 Task: Look for space in Zgorzelec, Poland from 2nd August, 2023 to 12th August, 2023 for 2 adults in price range Rs.5000 to Rs.10000. Place can be private room with 1  bedroom having 1 bed and 1 bathroom. Property type can be house, flat, guest house, hotel. Booking option can be shelf check-in. Required host language is English.
Action: Mouse moved to (389, 120)
Screenshot: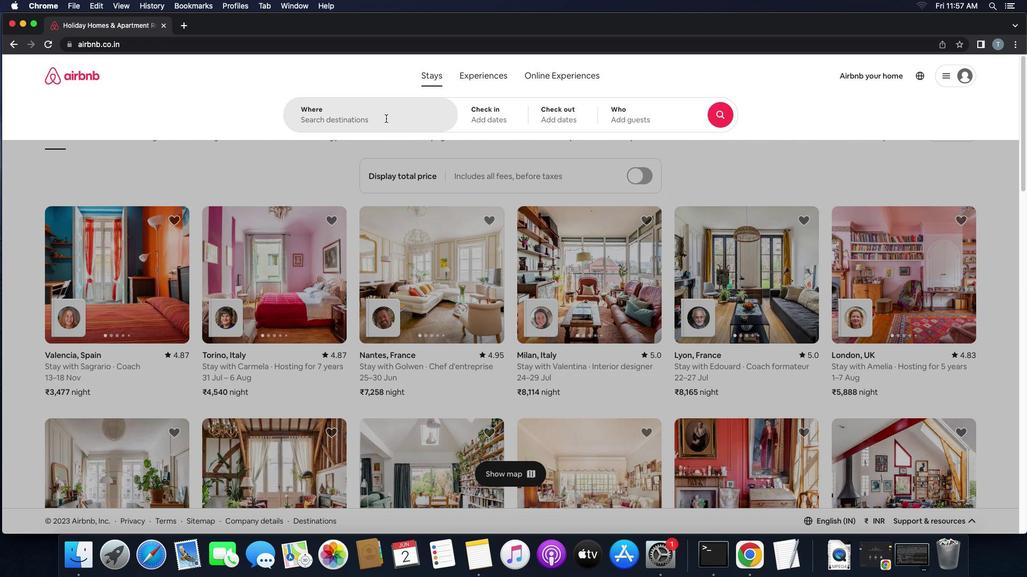 
Action: Mouse pressed left at (389, 120)
Screenshot: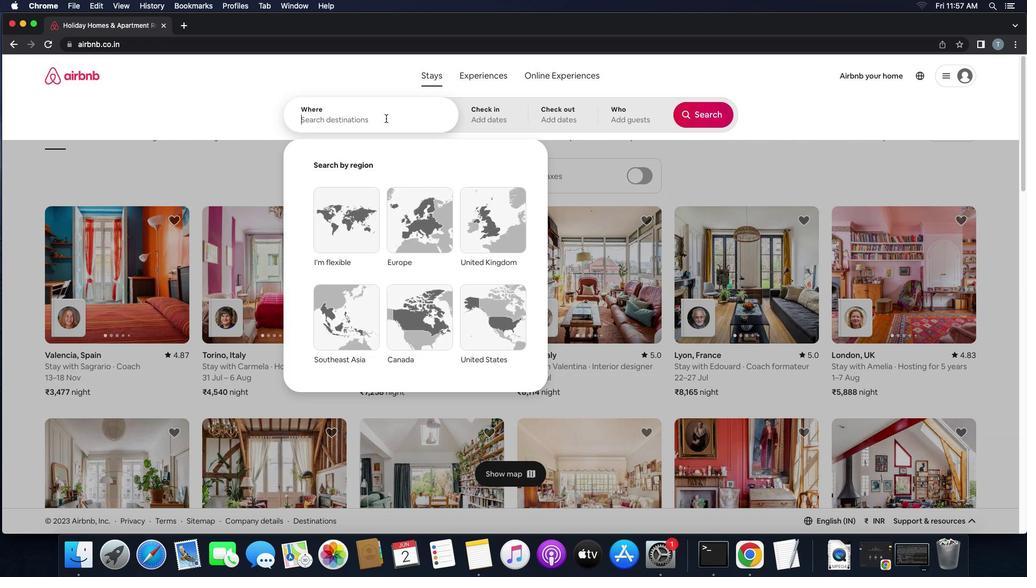 
Action: Key pressed Key.shift'Z''g''o''r''z''e''l''e''c'',''p''o''l''a''n''d'Key.enter
Screenshot: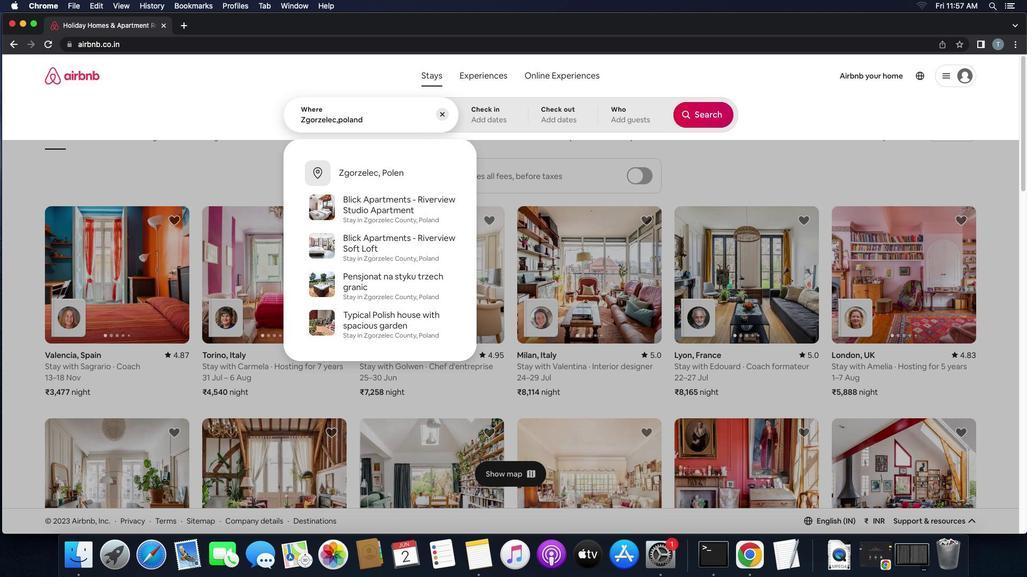 
Action: Mouse moved to (701, 203)
Screenshot: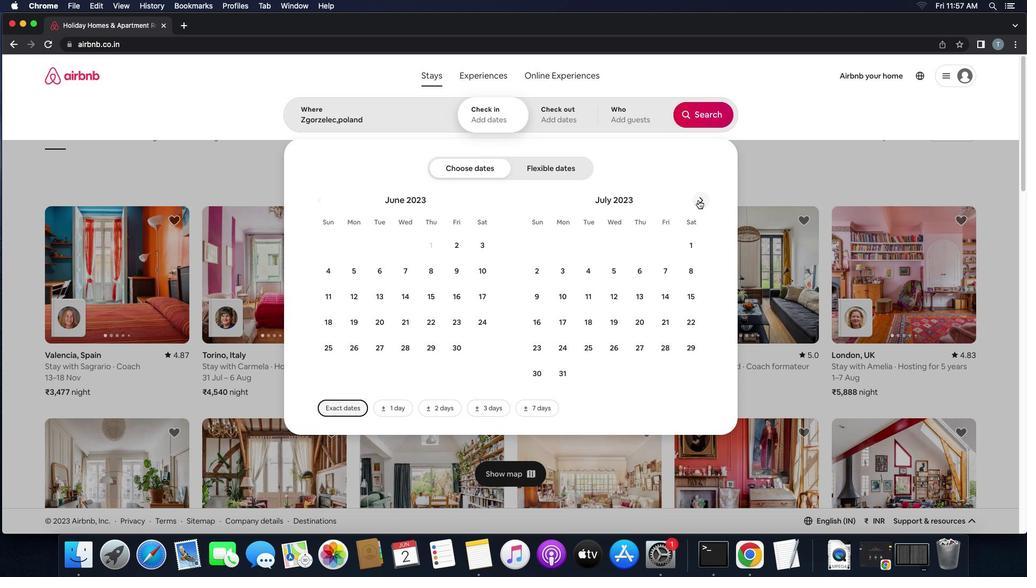 
Action: Mouse pressed left at (701, 203)
Screenshot: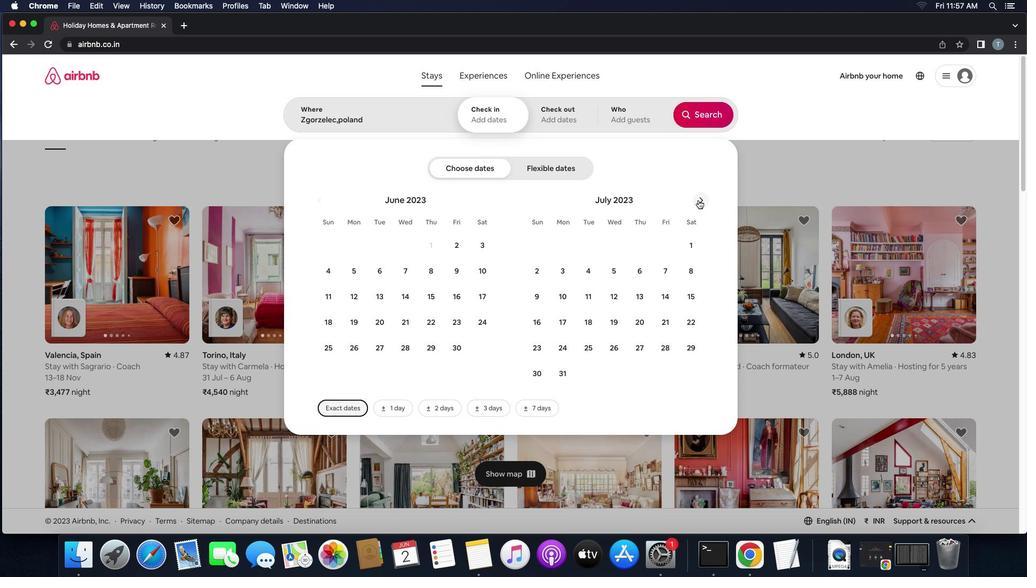 
Action: Mouse moved to (621, 249)
Screenshot: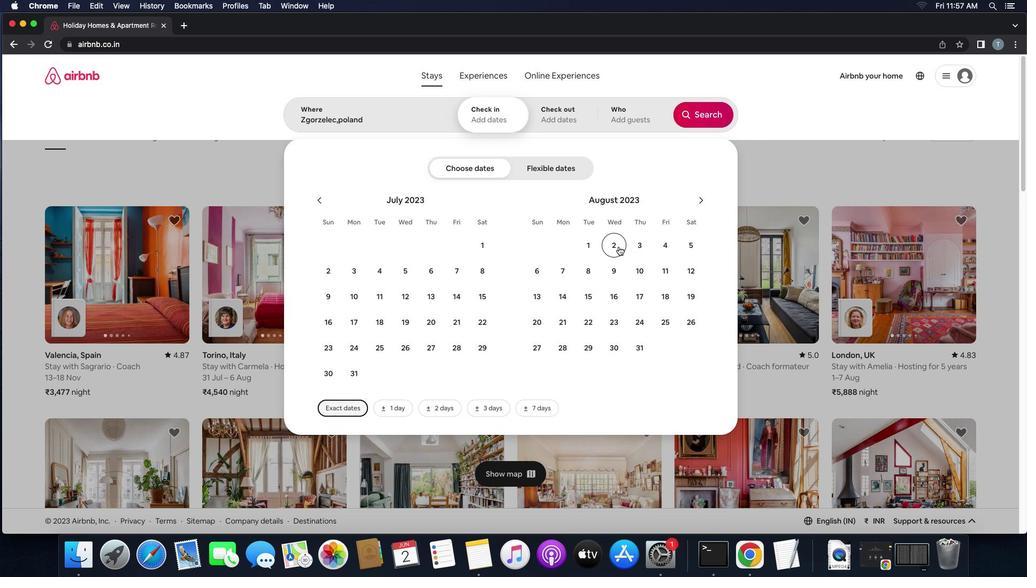 
Action: Mouse pressed left at (621, 249)
Screenshot: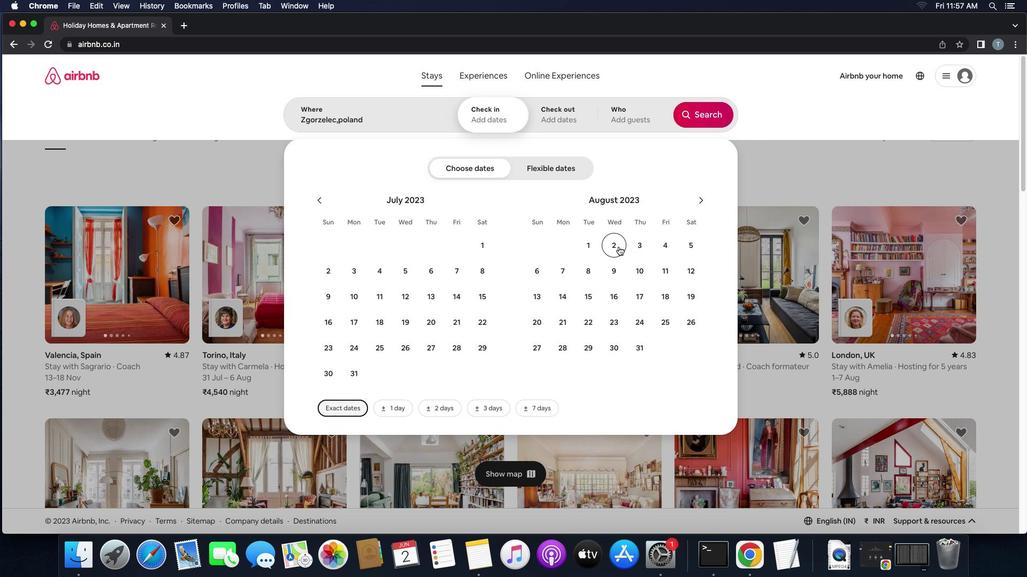 
Action: Mouse moved to (696, 280)
Screenshot: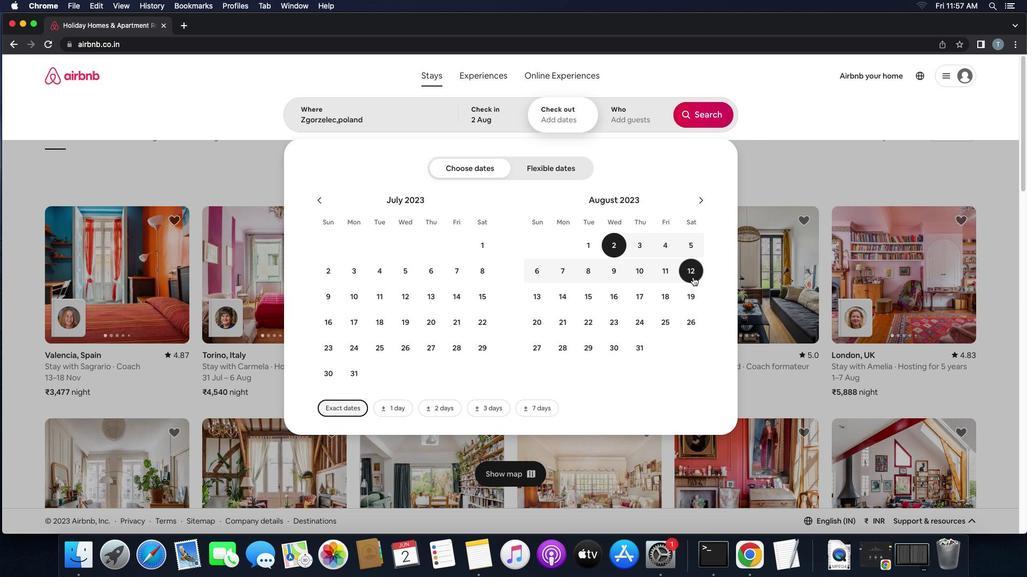 
Action: Mouse pressed left at (696, 280)
Screenshot: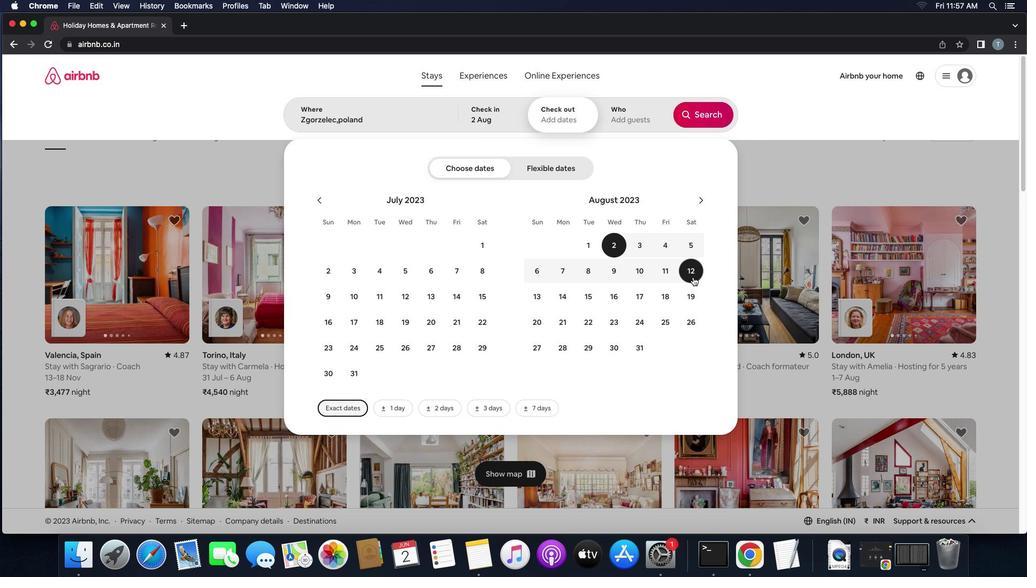 
Action: Mouse moved to (627, 131)
Screenshot: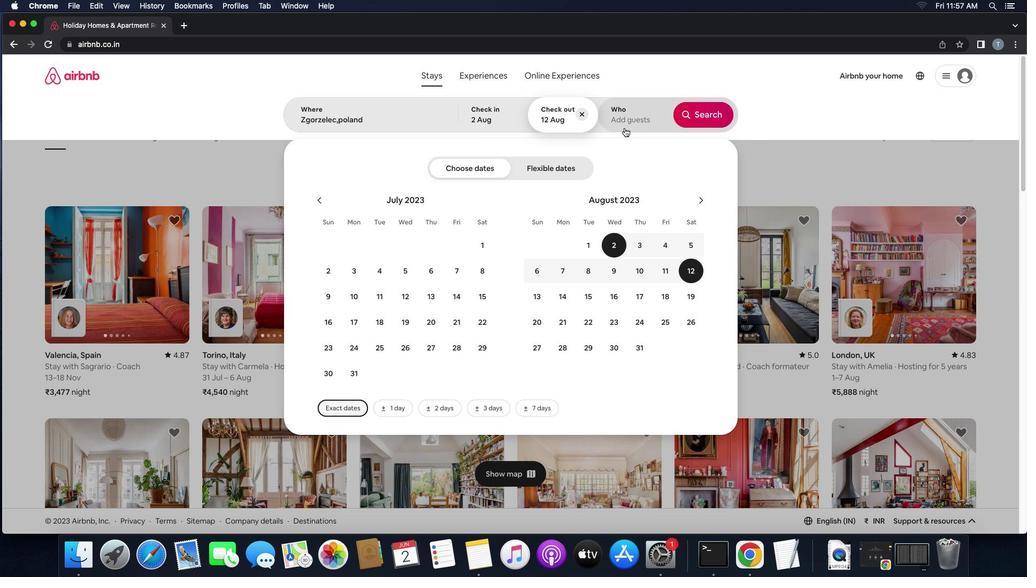 
Action: Mouse pressed left at (627, 131)
Screenshot: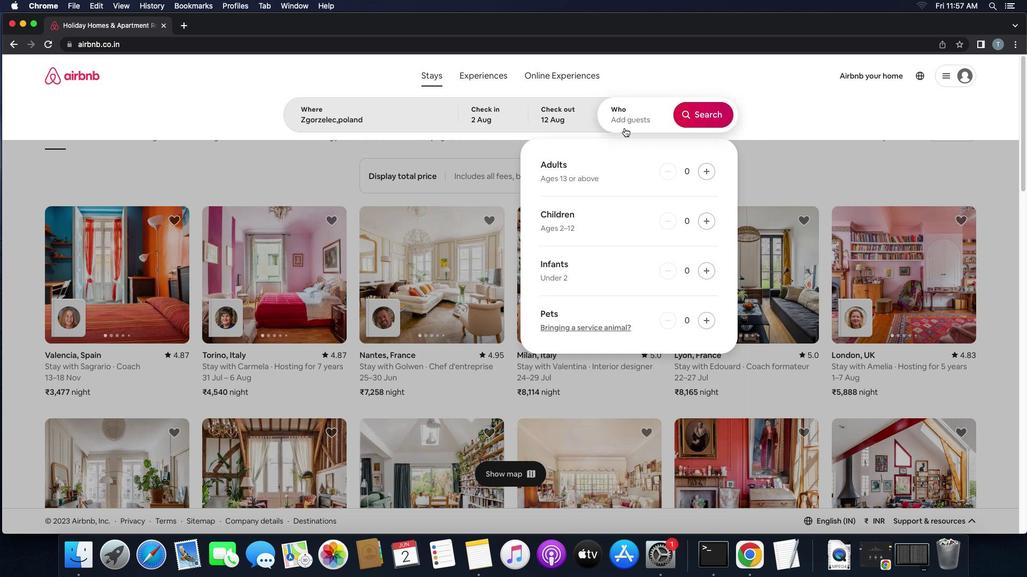
Action: Mouse moved to (708, 170)
Screenshot: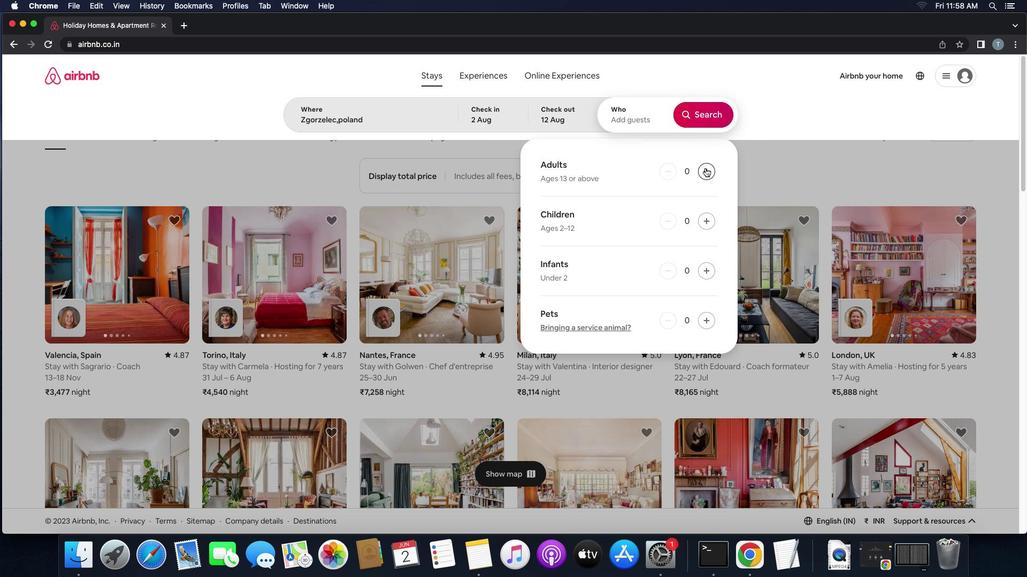 
Action: Mouse pressed left at (708, 170)
Screenshot: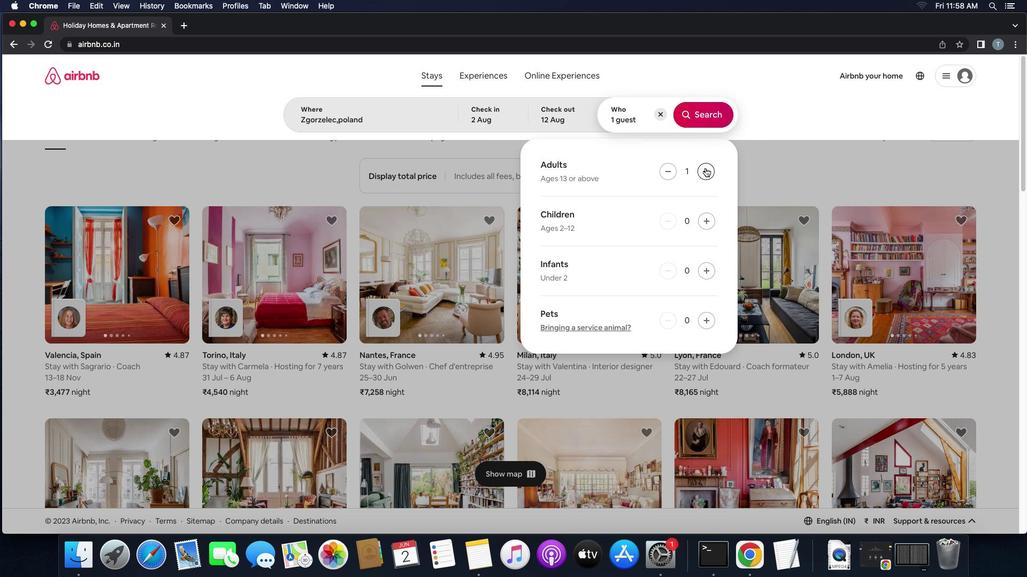 
Action: Mouse pressed left at (708, 170)
Screenshot: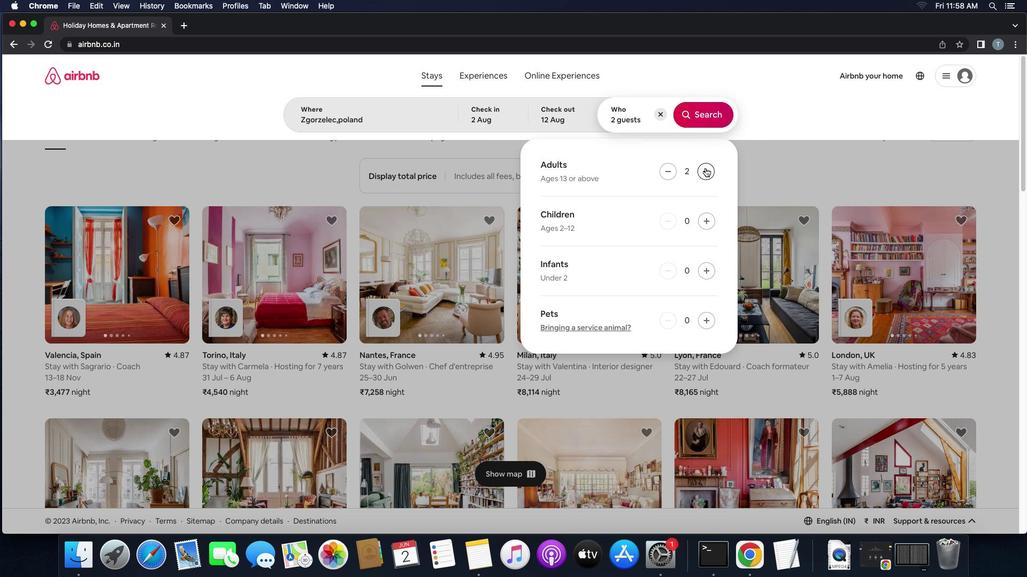 
Action: Mouse moved to (712, 118)
Screenshot: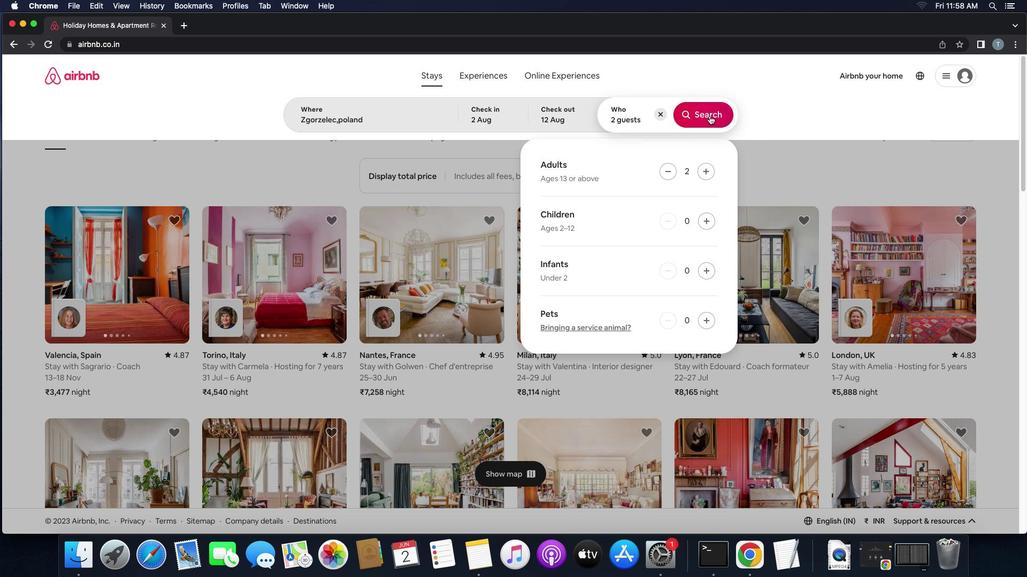 
Action: Mouse pressed left at (712, 118)
Screenshot: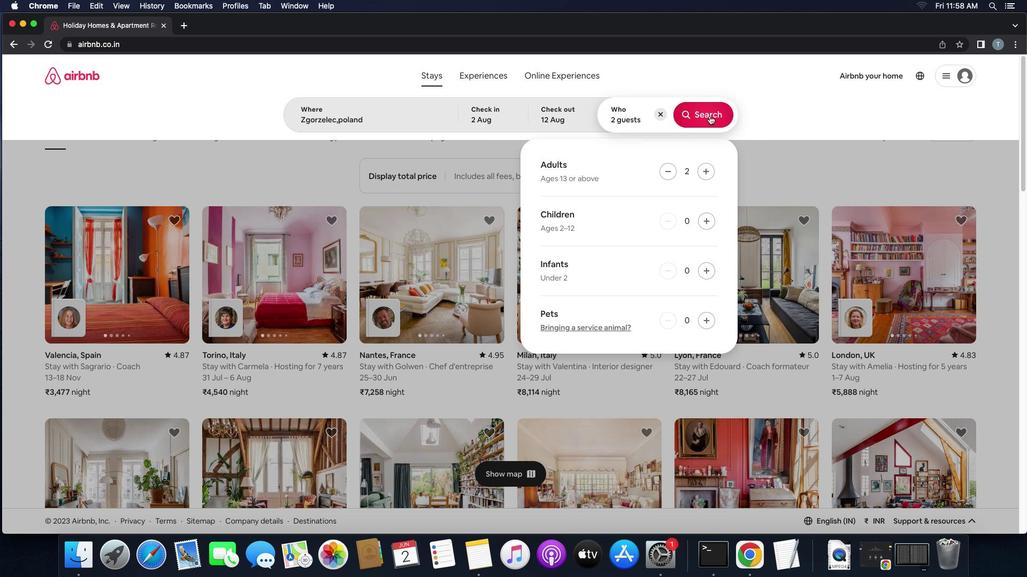 
Action: Mouse moved to (986, 123)
Screenshot: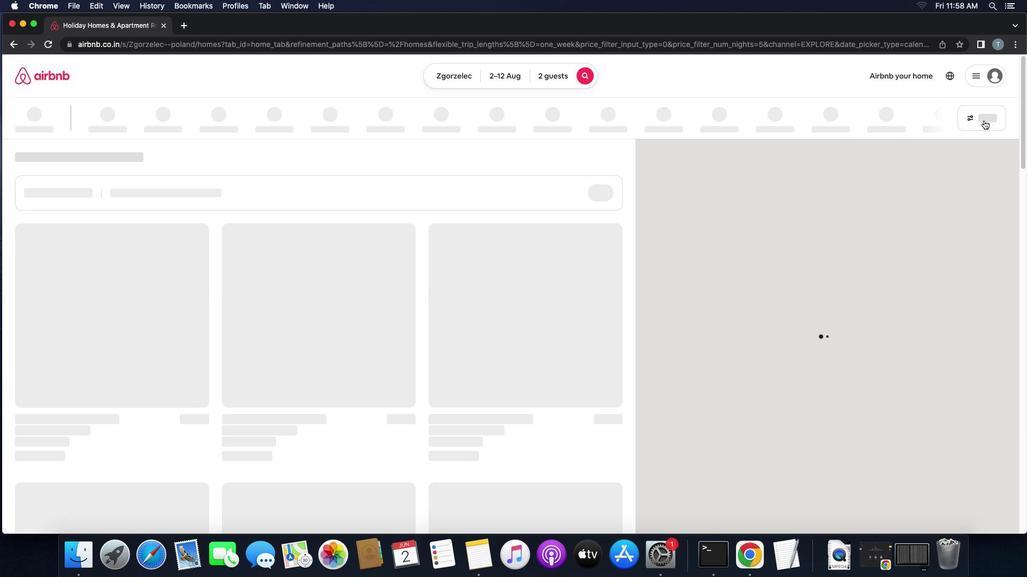 
Action: Mouse pressed left at (986, 123)
Screenshot: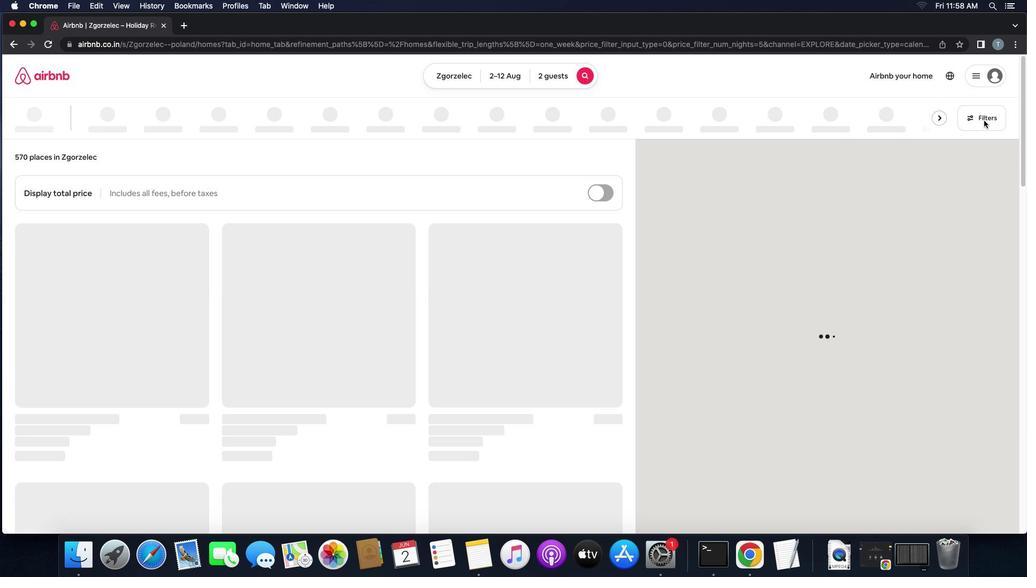 
Action: Mouse moved to (397, 385)
Screenshot: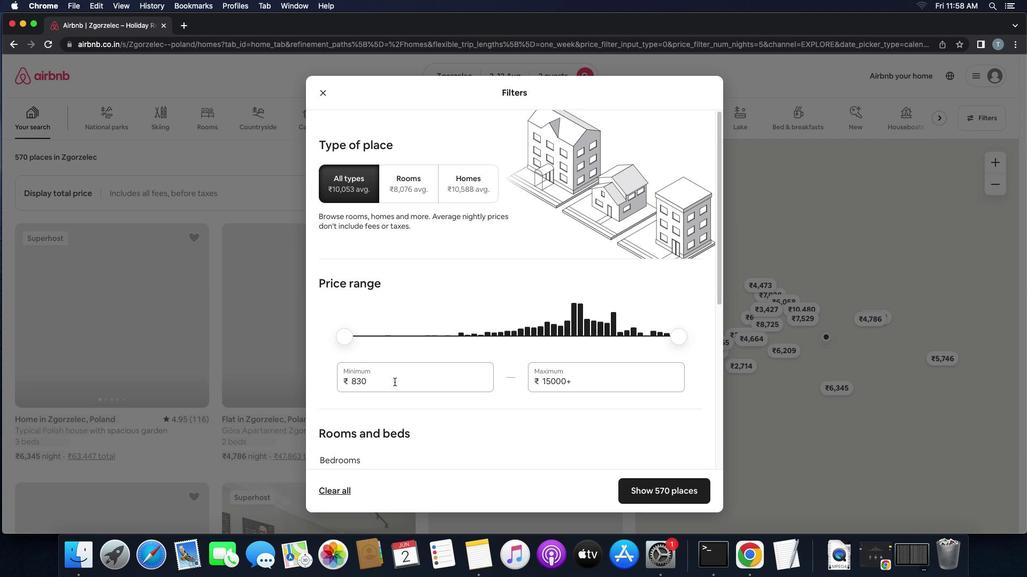 
Action: Mouse pressed left at (397, 385)
Screenshot: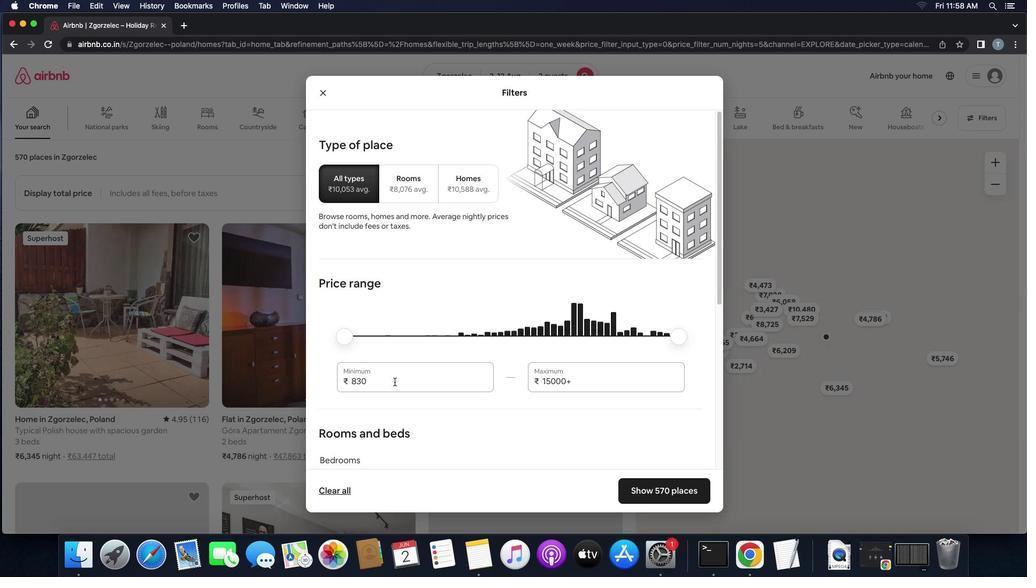 
Action: Key pressed Key.backspaceKey.backspaceKey.backspace'5''0''0''0'
Screenshot: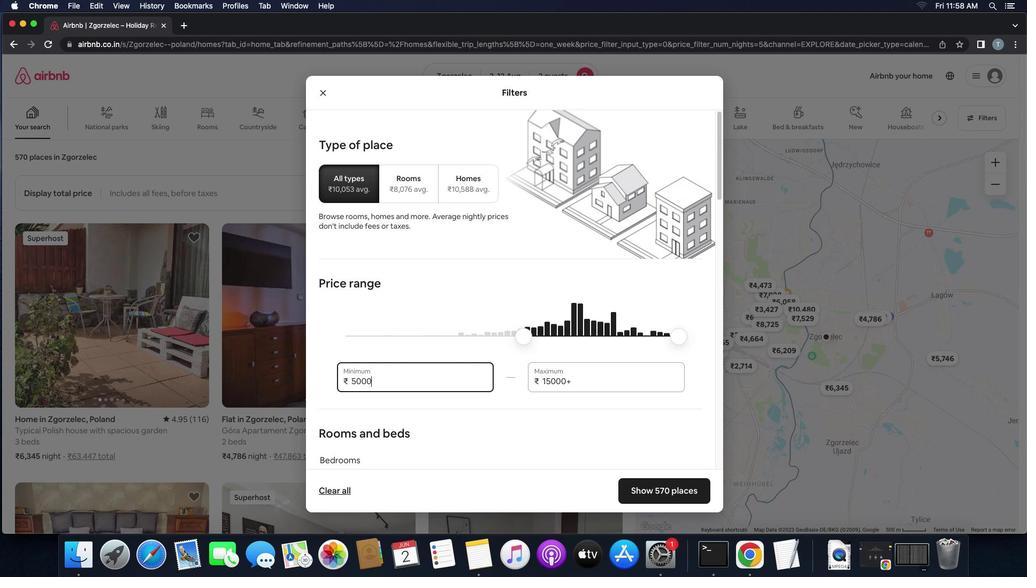
Action: Mouse moved to (593, 381)
Screenshot: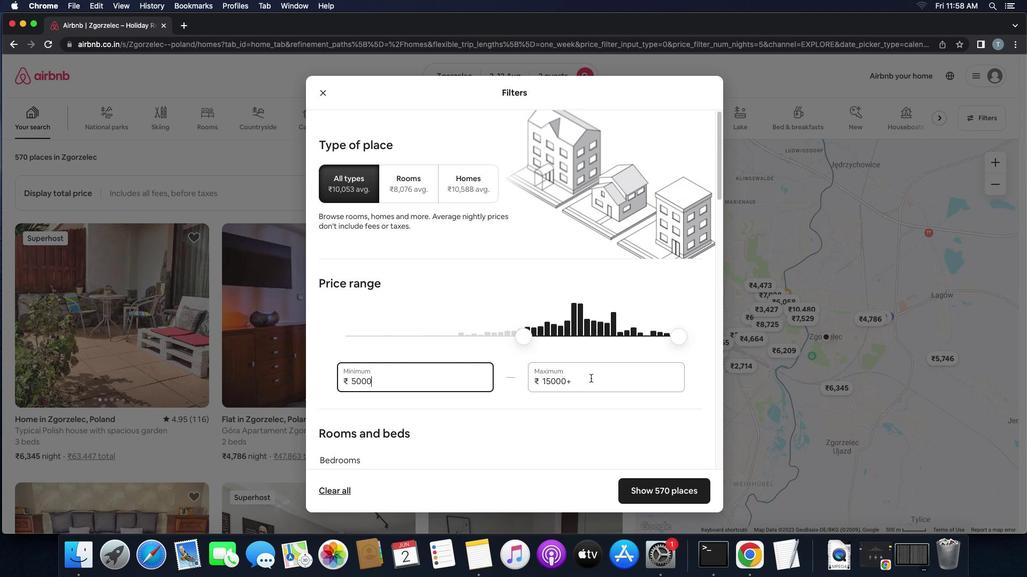 
Action: Mouse pressed left at (593, 381)
Screenshot: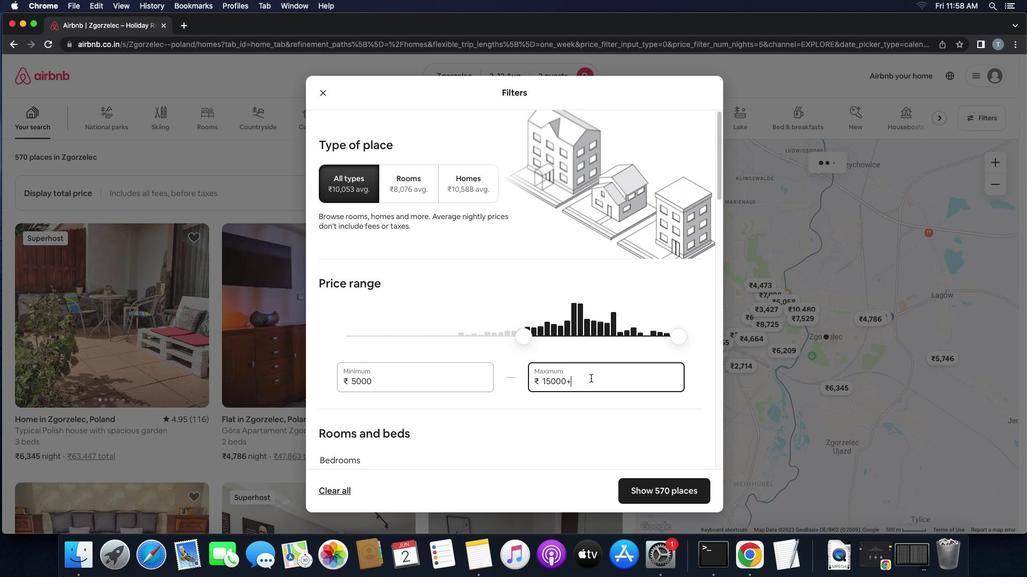 
Action: Key pressed Key.backspaceKey.backspaceKey.backspaceKey.backspaceKey.backspaceKey.backspace'1''0''0''0''0'
Screenshot: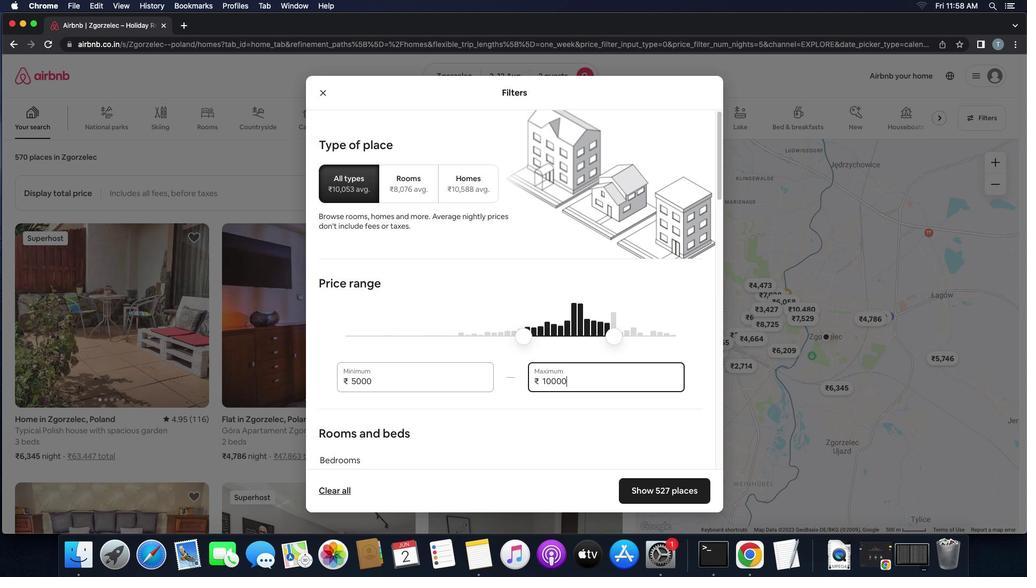 
Action: Mouse moved to (592, 384)
Screenshot: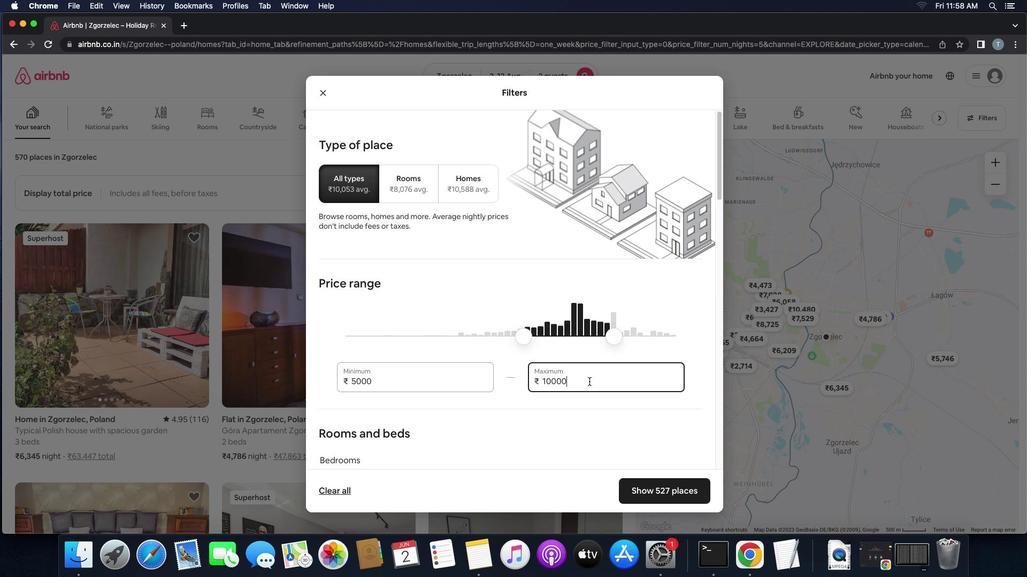 
Action: Mouse scrolled (592, 384) with delta (2, 2)
Screenshot: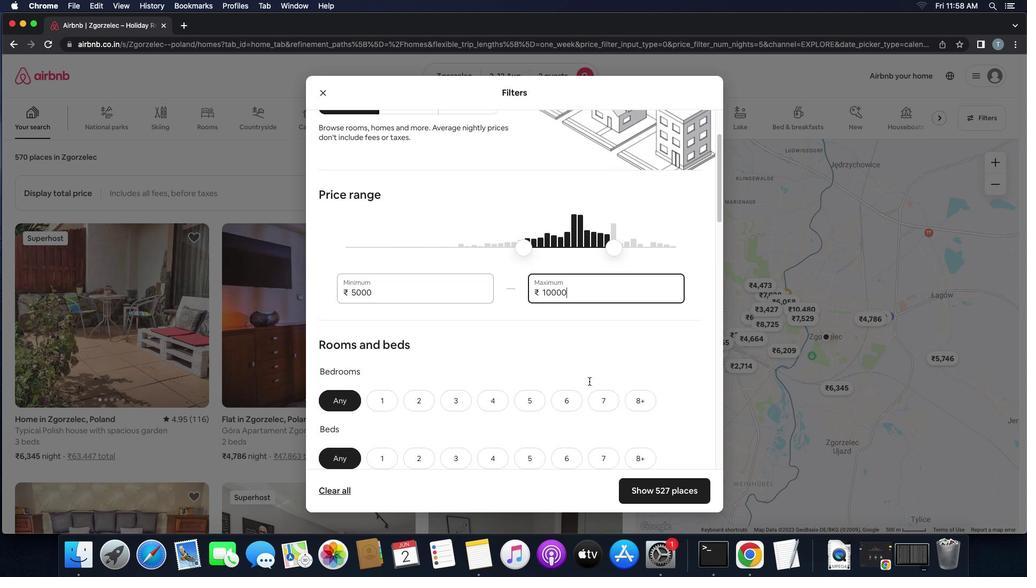 
Action: Mouse scrolled (592, 384) with delta (2, 2)
Screenshot: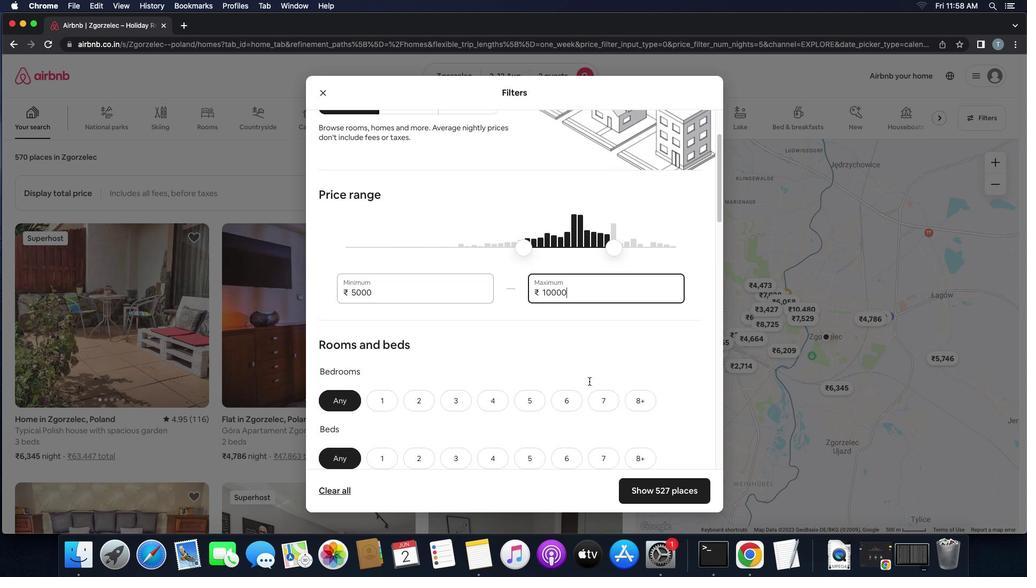 
Action: Mouse scrolled (592, 384) with delta (2, 1)
Screenshot: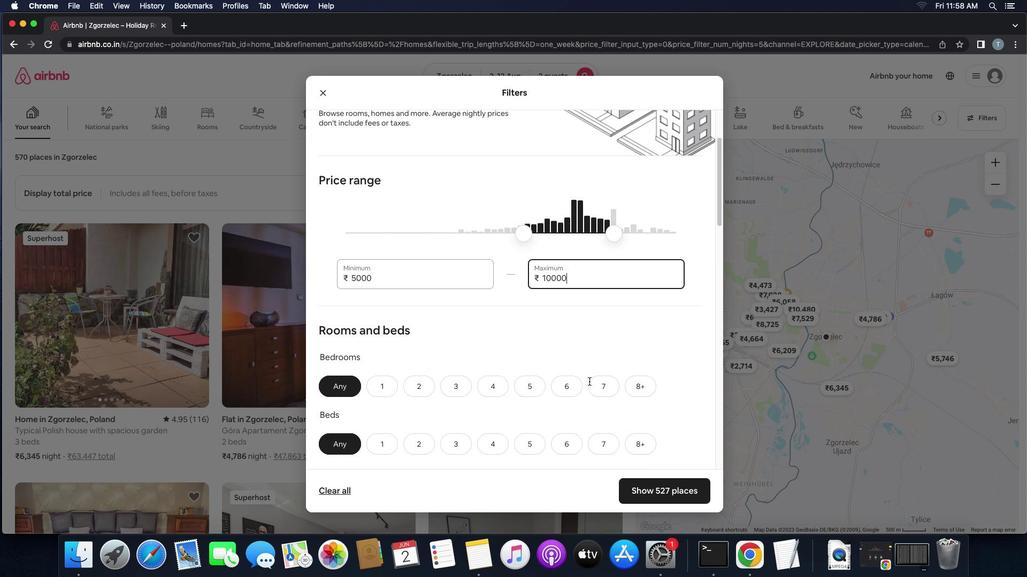 
Action: Mouse scrolled (592, 384) with delta (2, 2)
Screenshot: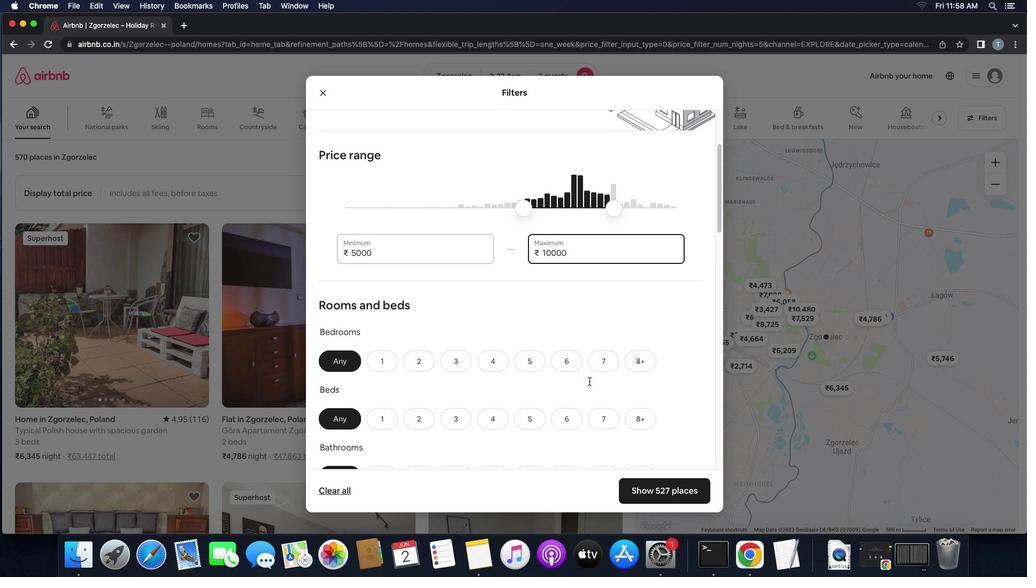 
Action: Mouse scrolled (592, 384) with delta (2, 2)
Screenshot: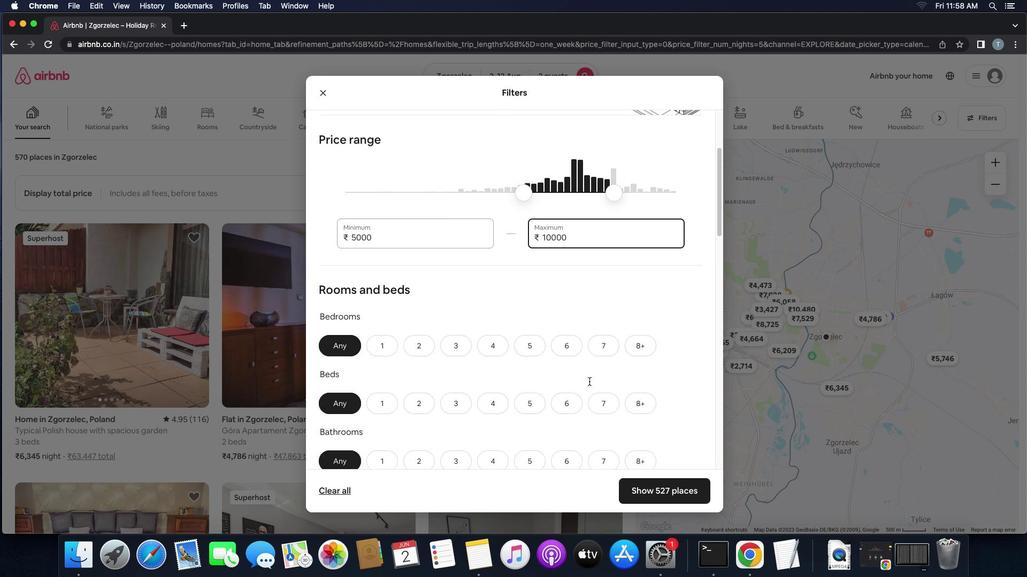 
Action: Mouse scrolled (592, 384) with delta (2, 1)
Screenshot: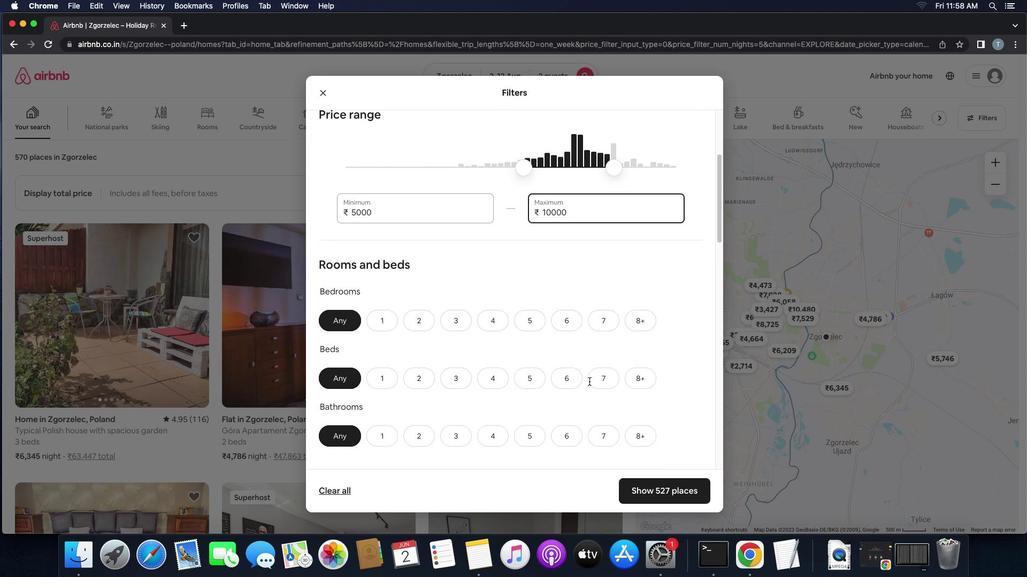 
Action: Mouse moved to (591, 382)
Screenshot: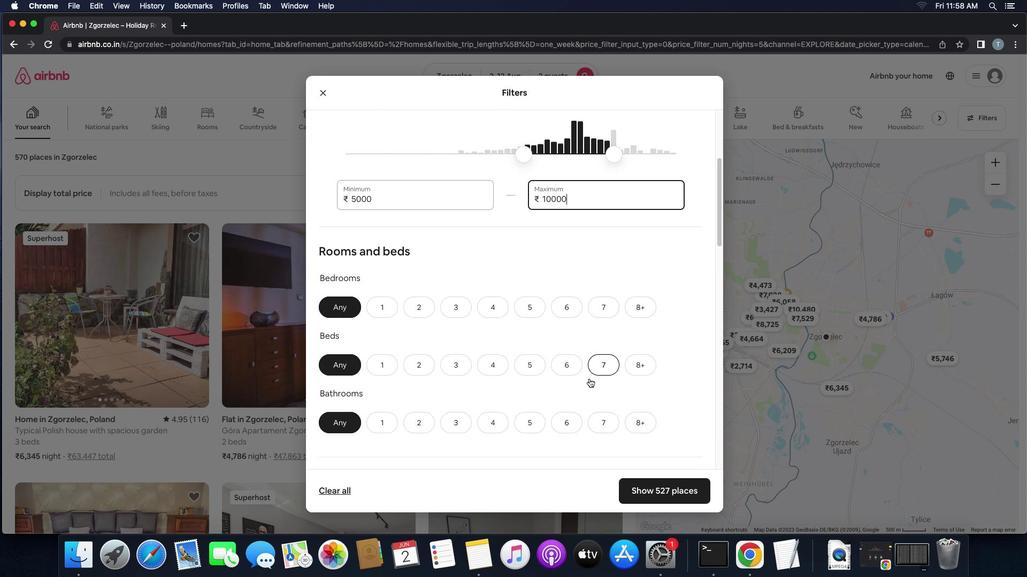 
Action: Mouse scrolled (591, 382) with delta (2, 2)
Screenshot: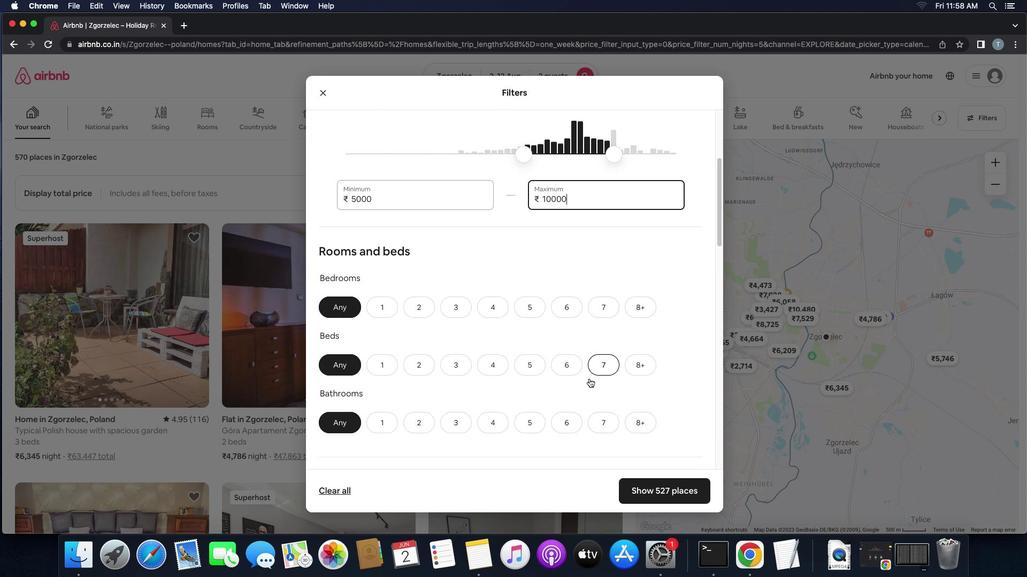 
Action: Mouse moved to (591, 382)
Screenshot: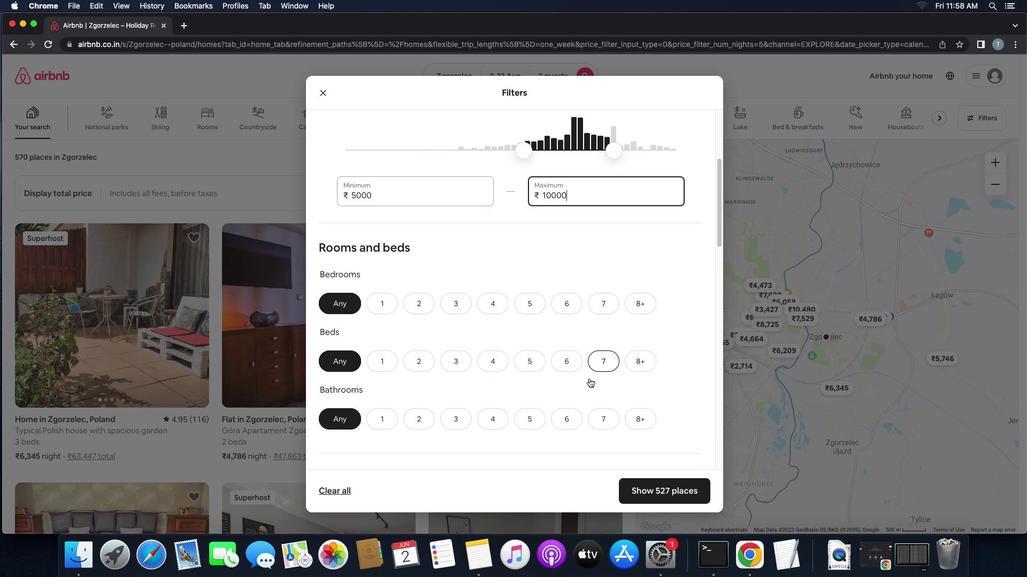 
Action: Mouse scrolled (591, 382) with delta (2, 2)
Screenshot: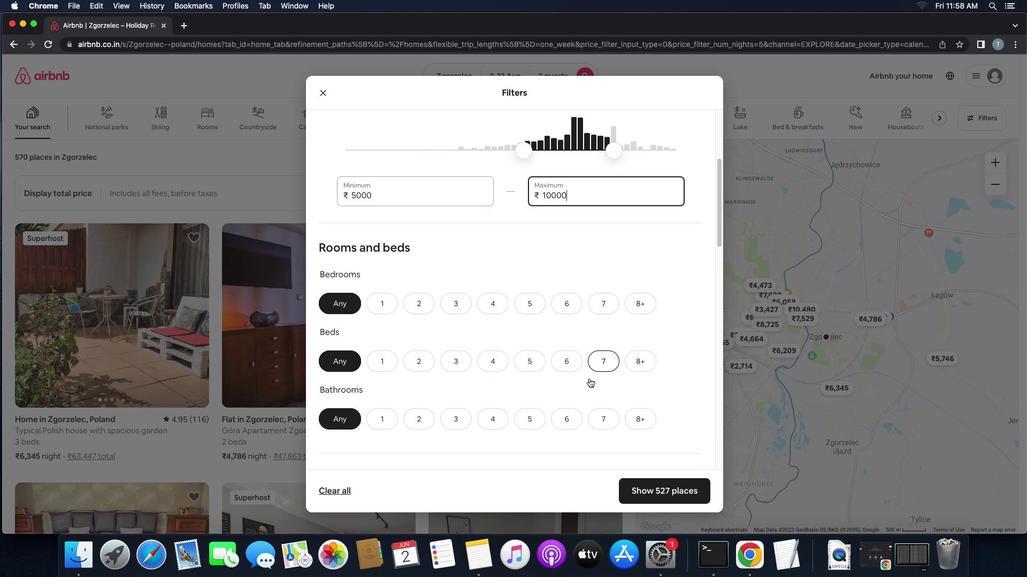 
Action: Mouse moved to (591, 382)
Screenshot: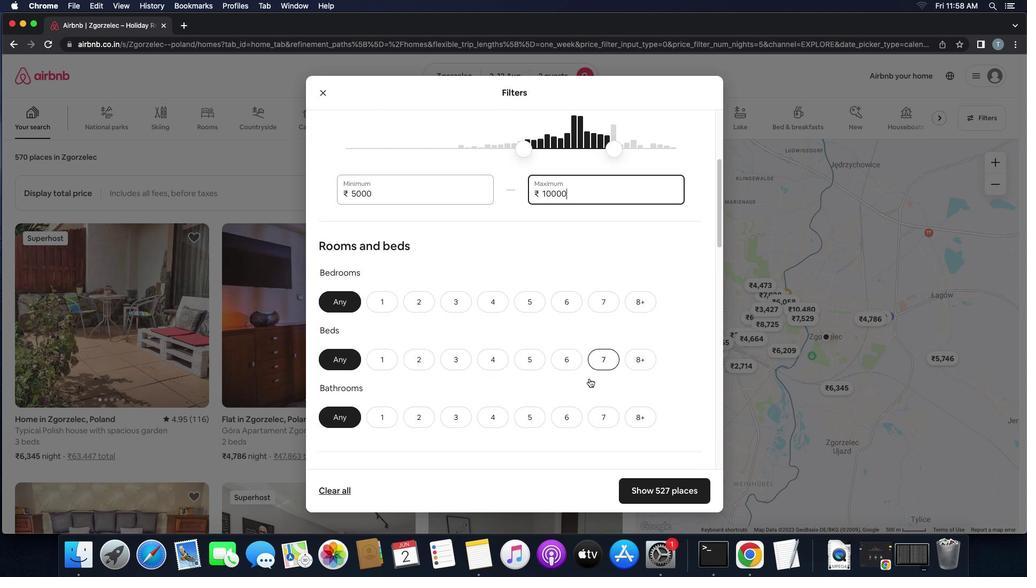 
Action: Mouse scrolled (591, 382) with delta (2, 2)
Screenshot: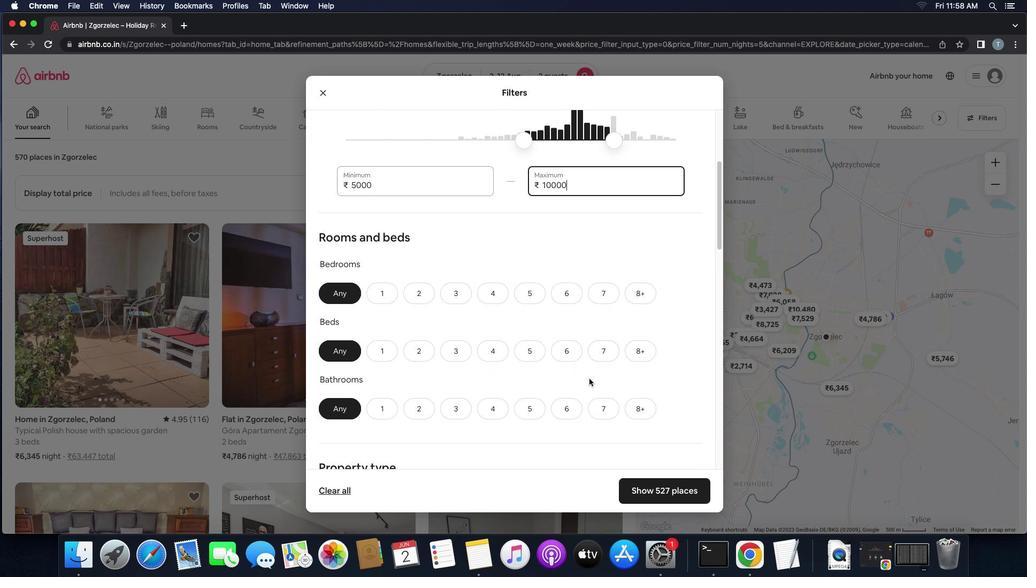 
Action: Mouse scrolled (591, 382) with delta (2, 2)
Screenshot: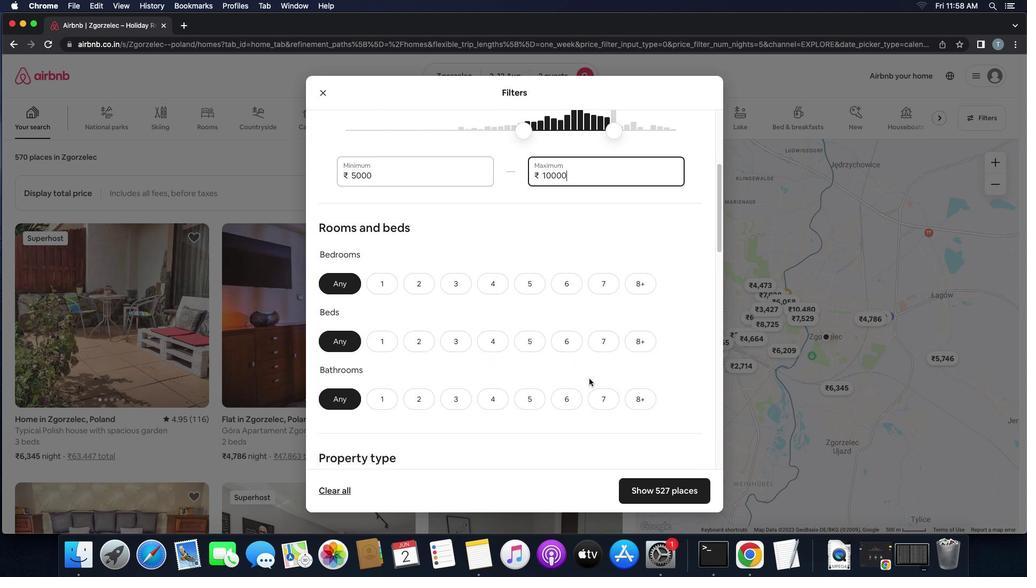 
Action: Mouse scrolled (591, 382) with delta (2, 2)
Screenshot: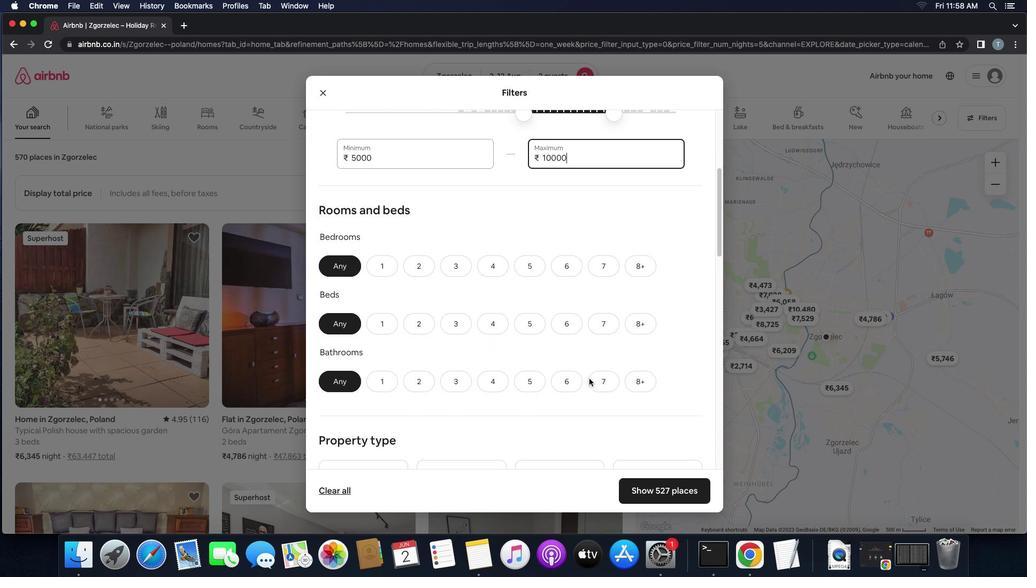 
Action: Mouse scrolled (591, 382) with delta (2, 2)
Screenshot: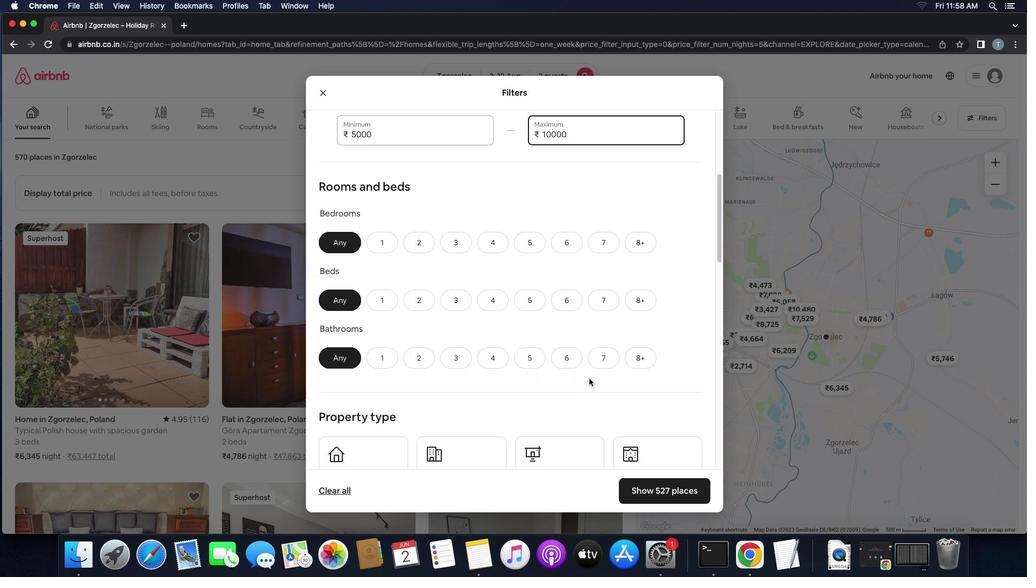 
Action: Mouse scrolled (591, 382) with delta (2, 2)
Screenshot: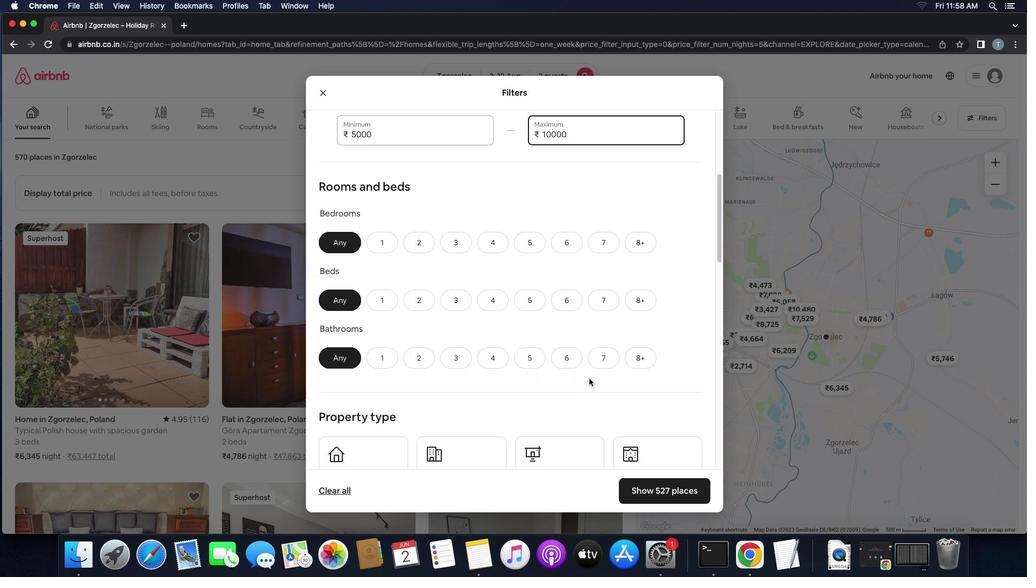 
Action: Mouse scrolled (591, 382) with delta (2, 2)
Screenshot: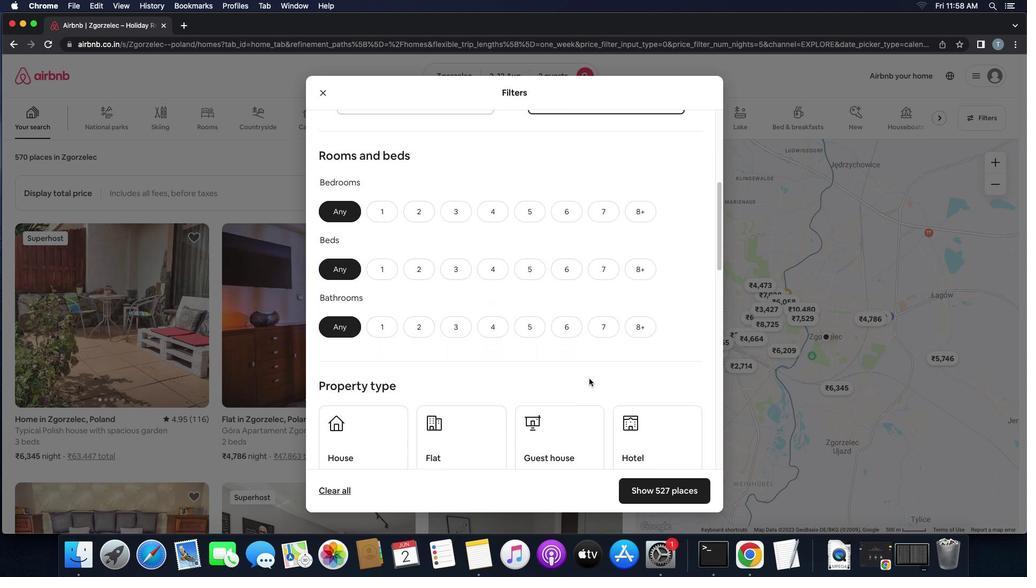 
Action: Mouse moved to (387, 209)
Screenshot: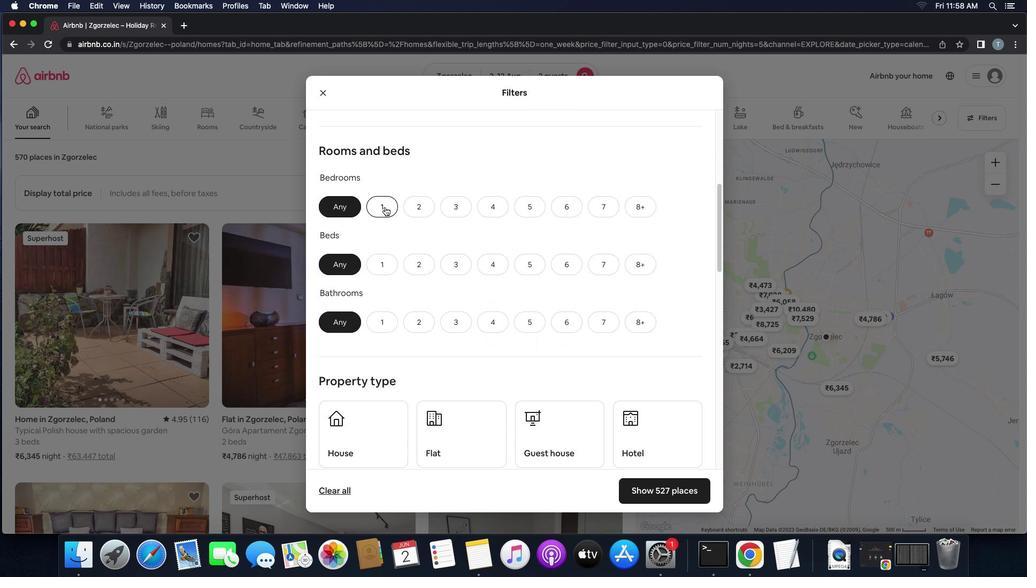 
Action: Mouse pressed left at (387, 209)
Screenshot: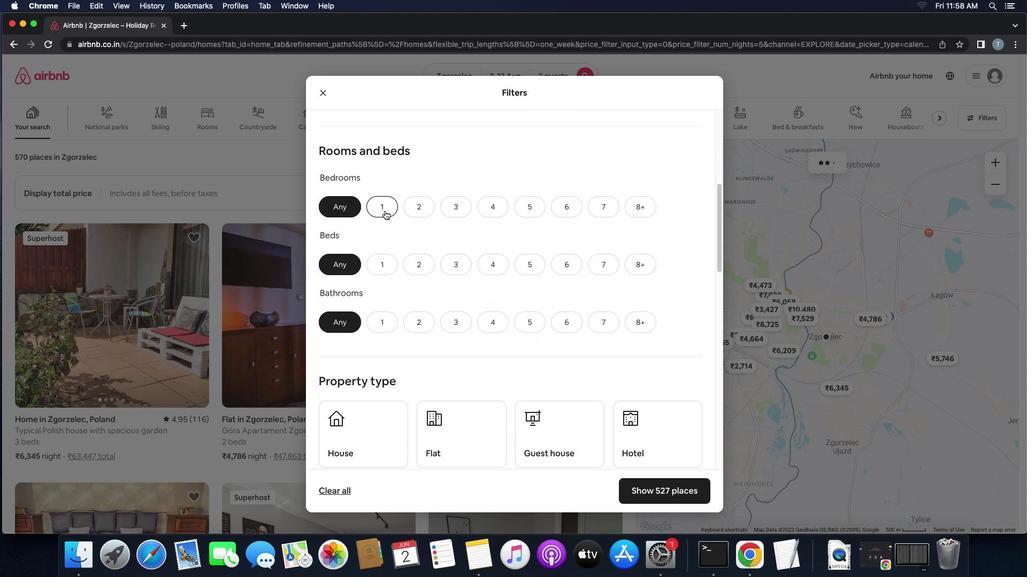 
Action: Mouse moved to (386, 264)
Screenshot: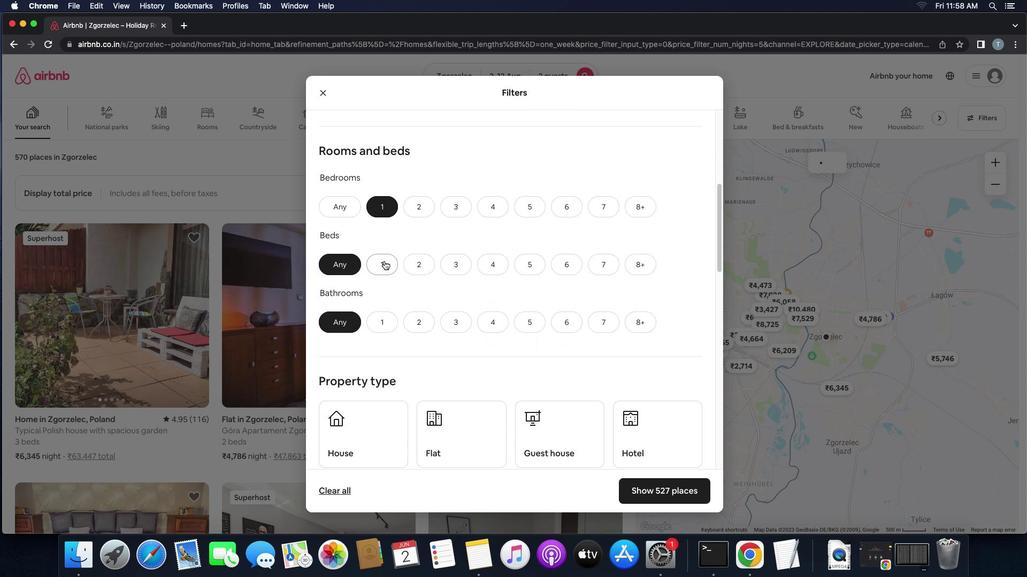 
Action: Mouse pressed left at (386, 264)
Screenshot: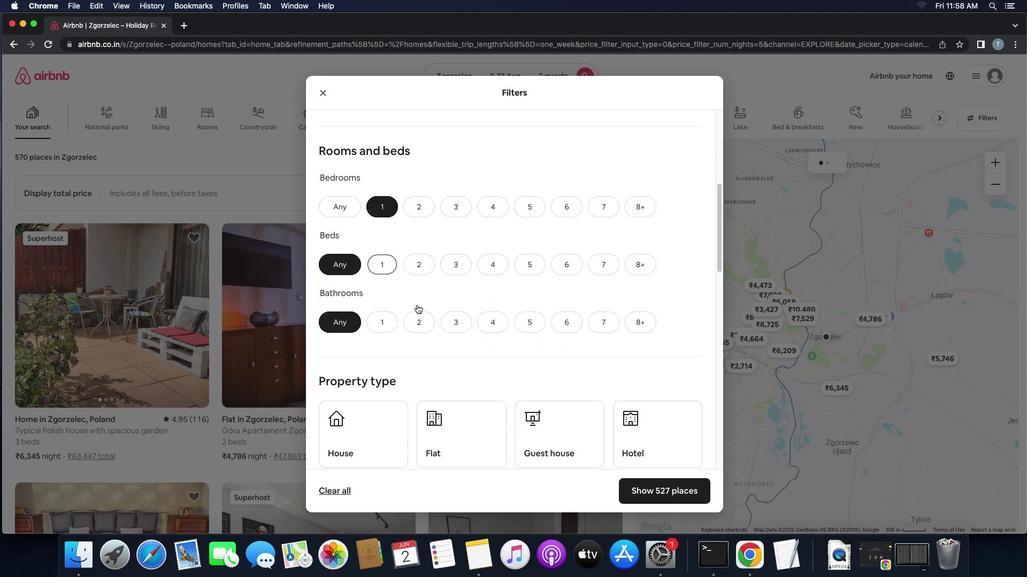 
Action: Mouse moved to (394, 323)
Screenshot: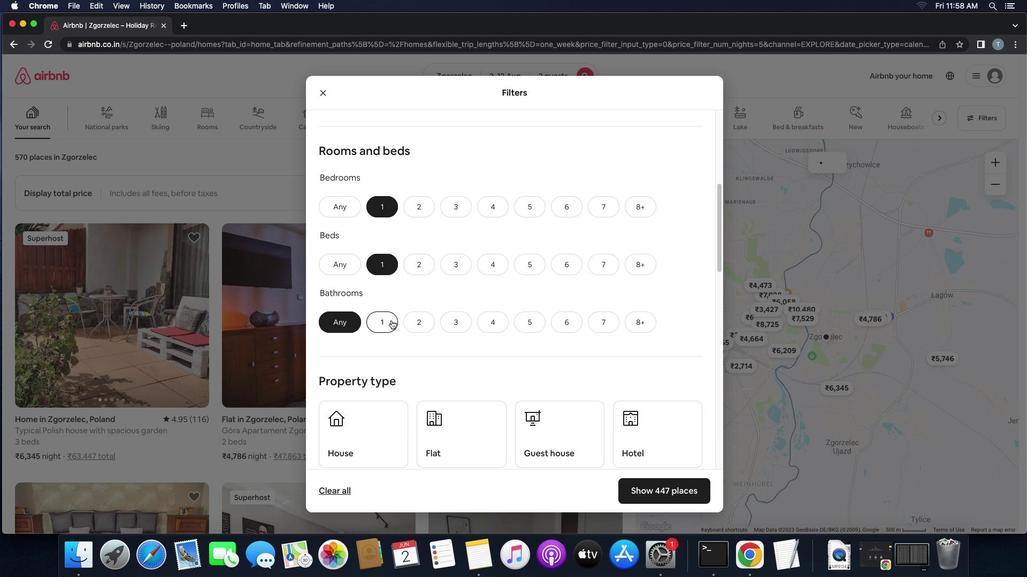
Action: Mouse pressed left at (394, 323)
Screenshot: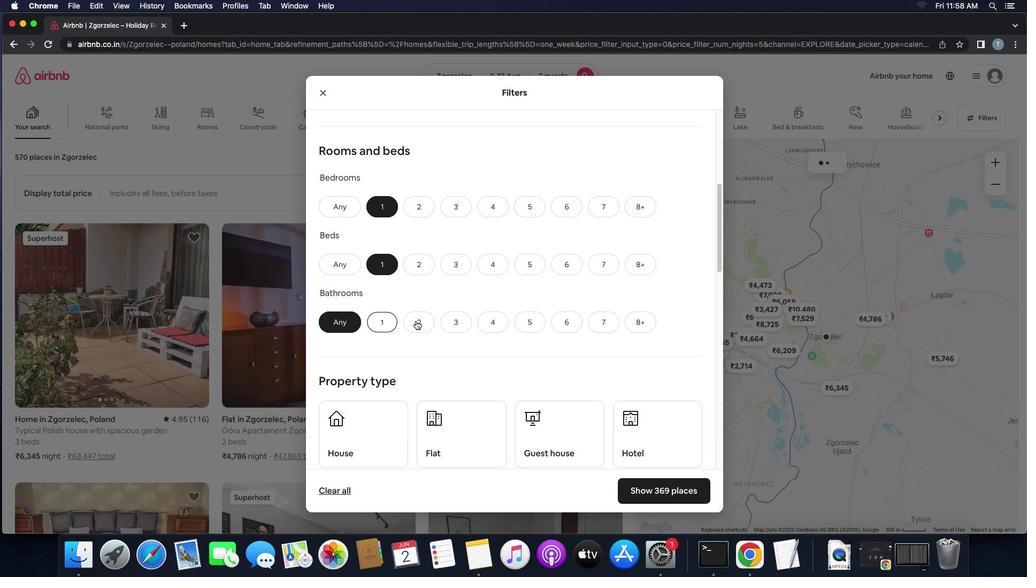 
Action: Mouse moved to (453, 329)
Screenshot: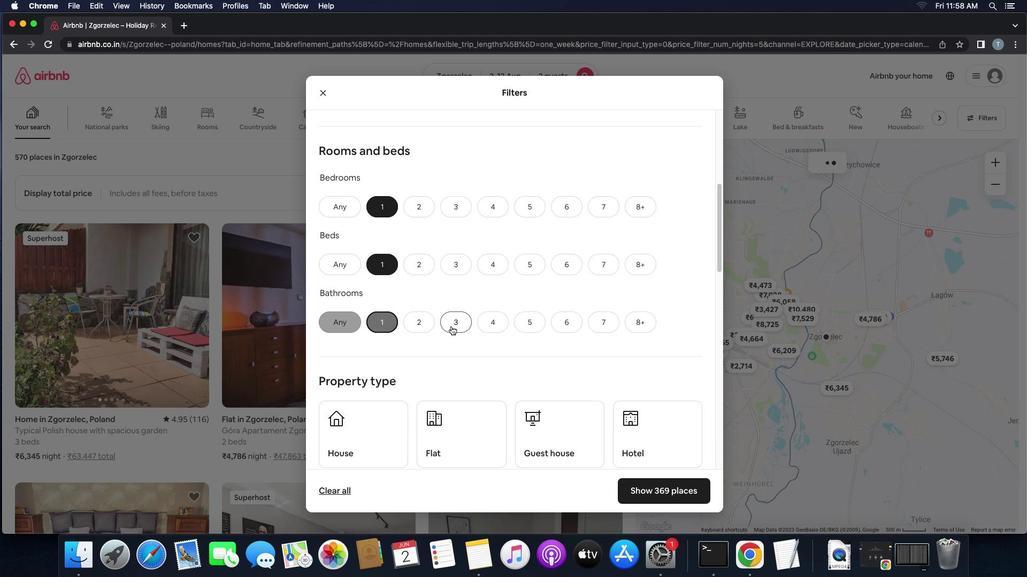 
Action: Mouse scrolled (453, 329) with delta (2, 2)
Screenshot: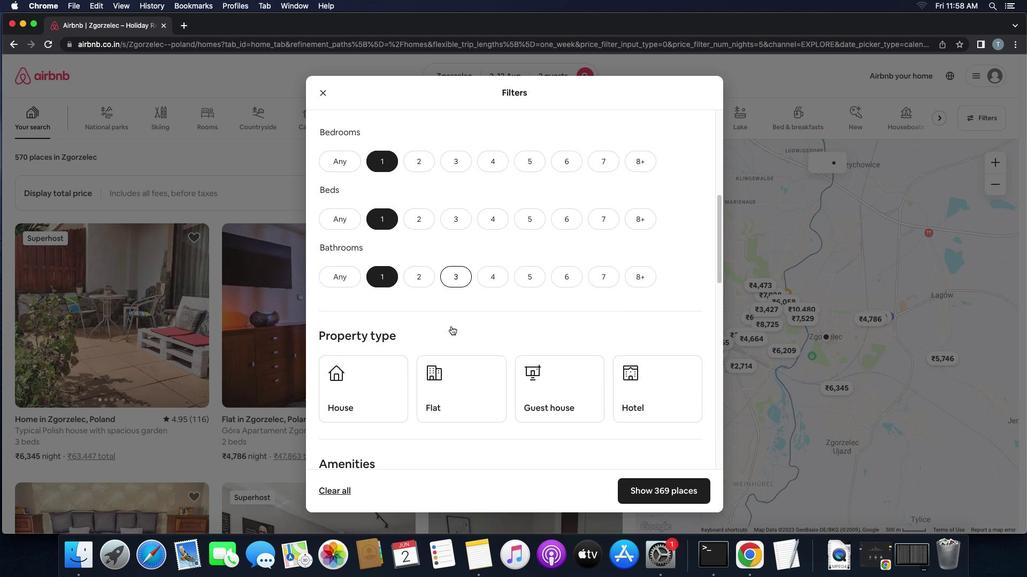 
Action: Mouse scrolled (453, 329) with delta (2, 2)
Screenshot: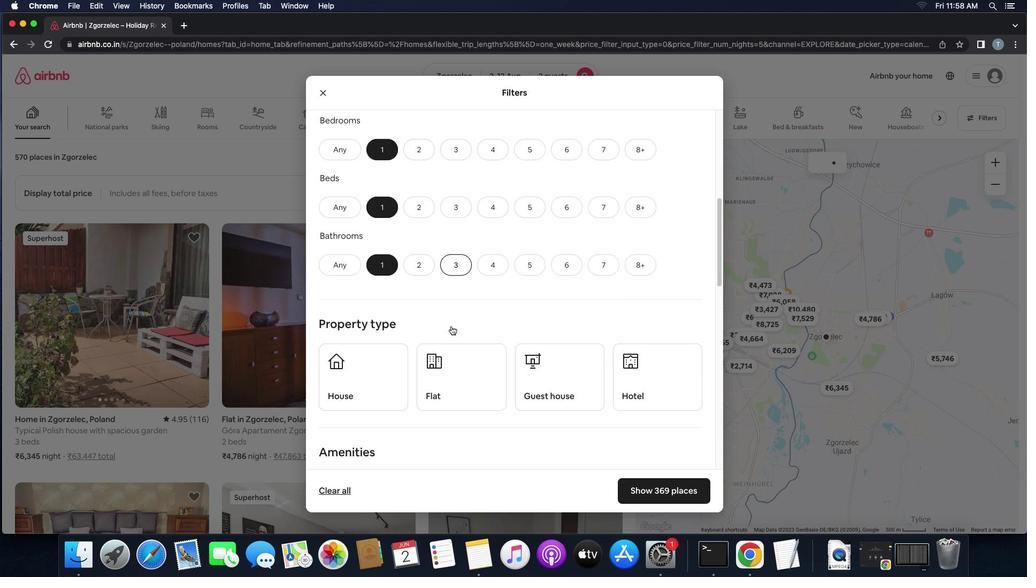 
Action: Mouse scrolled (453, 329) with delta (2, 1)
Screenshot: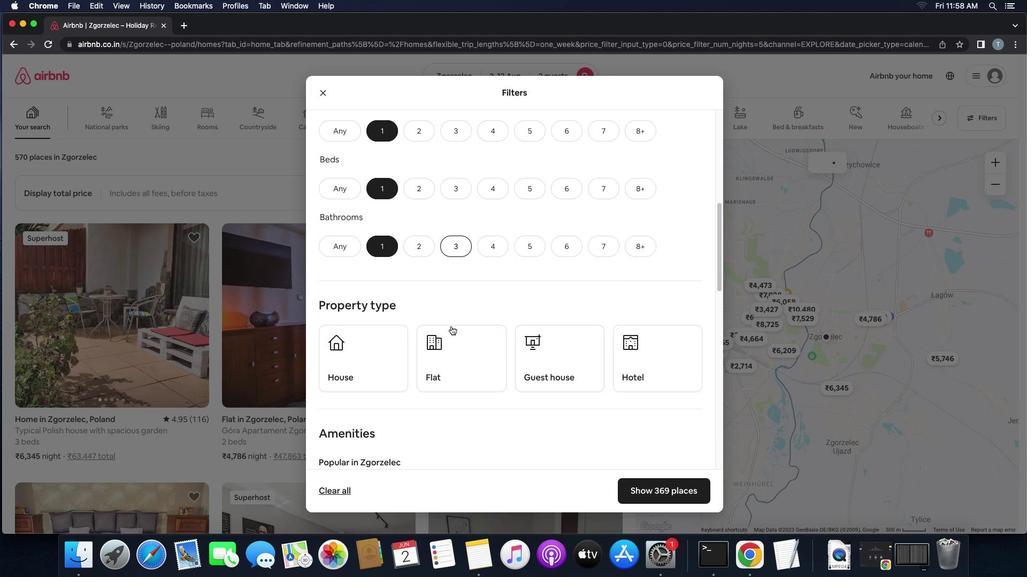 
Action: Mouse scrolled (453, 329) with delta (2, 2)
Screenshot: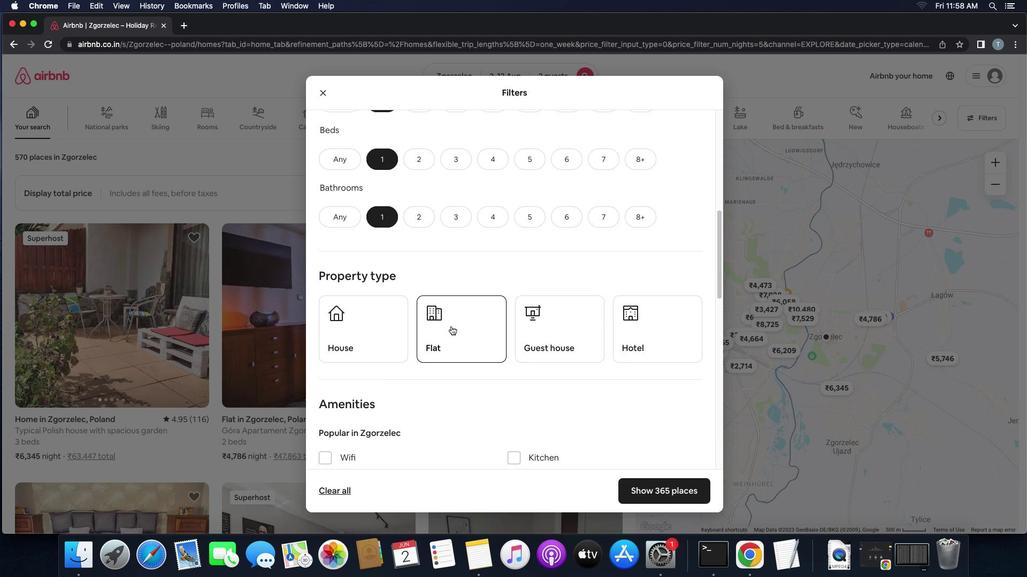 
Action: Mouse scrolled (453, 329) with delta (2, 2)
Screenshot: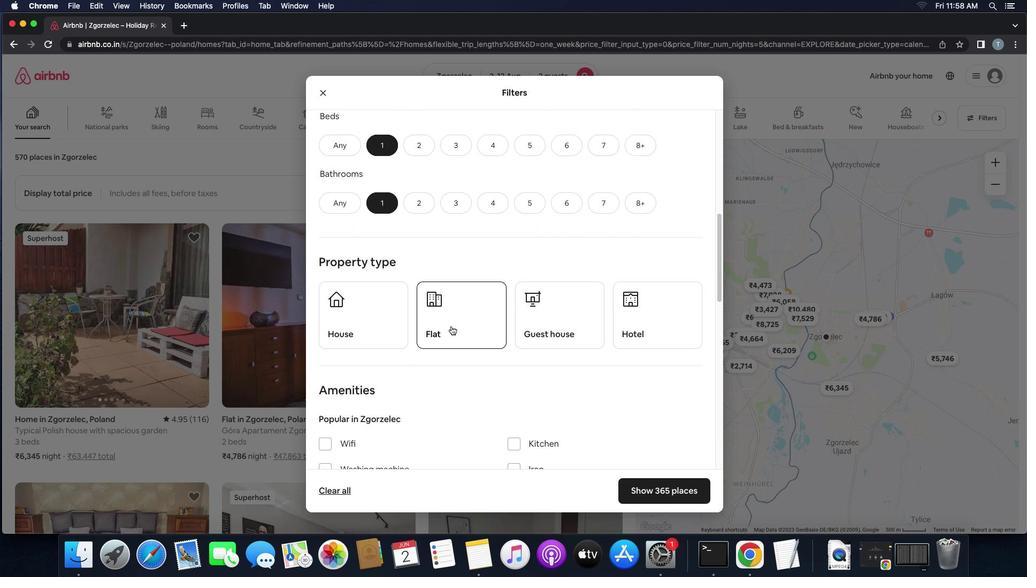 
Action: Mouse scrolled (453, 329) with delta (2, 1)
Screenshot: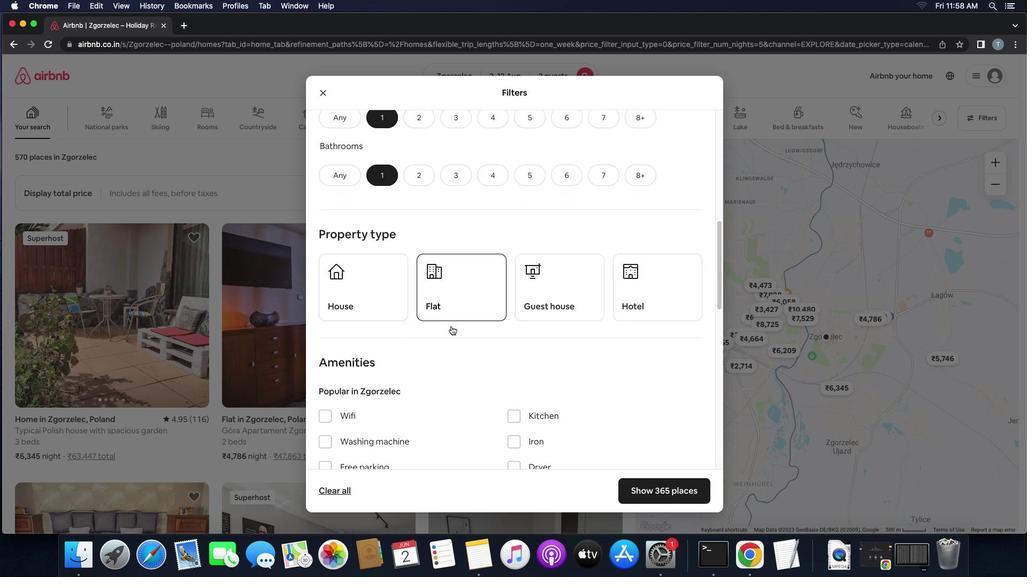 
Action: Mouse scrolled (453, 329) with delta (2, 2)
Screenshot: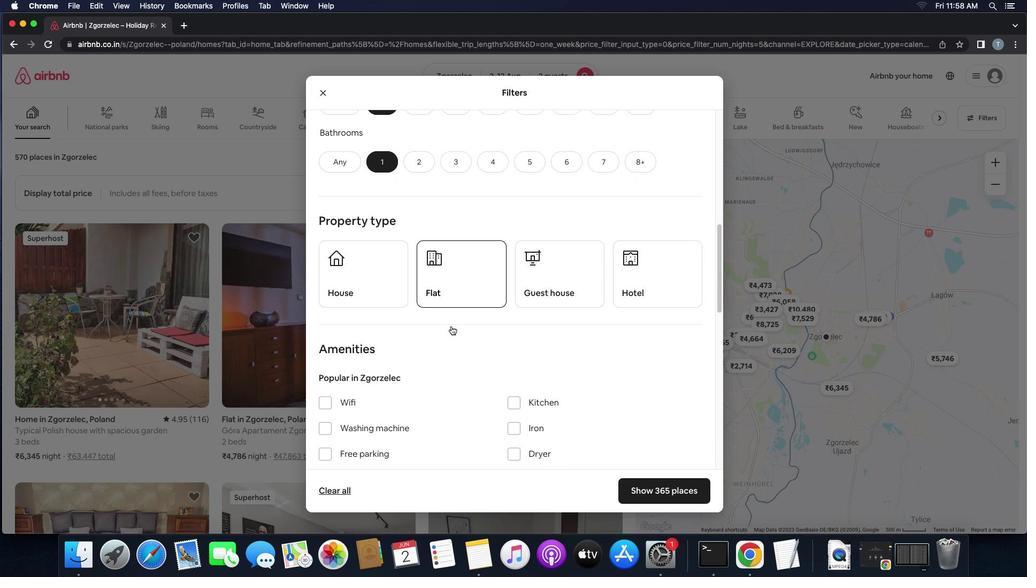 
Action: Mouse scrolled (453, 329) with delta (2, 2)
Screenshot: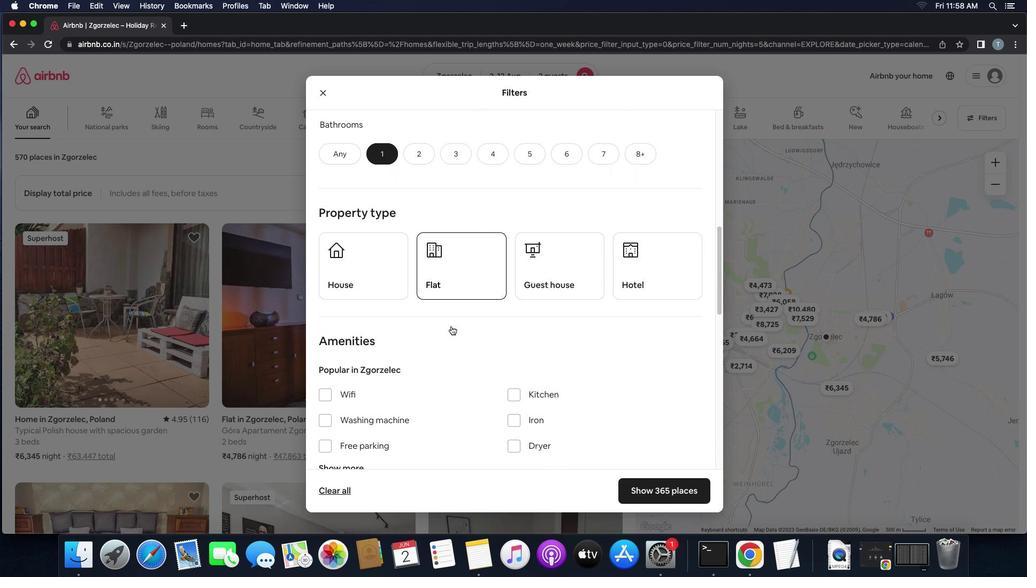 
Action: Mouse scrolled (453, 329) with delta (2, 2)
Screenshot: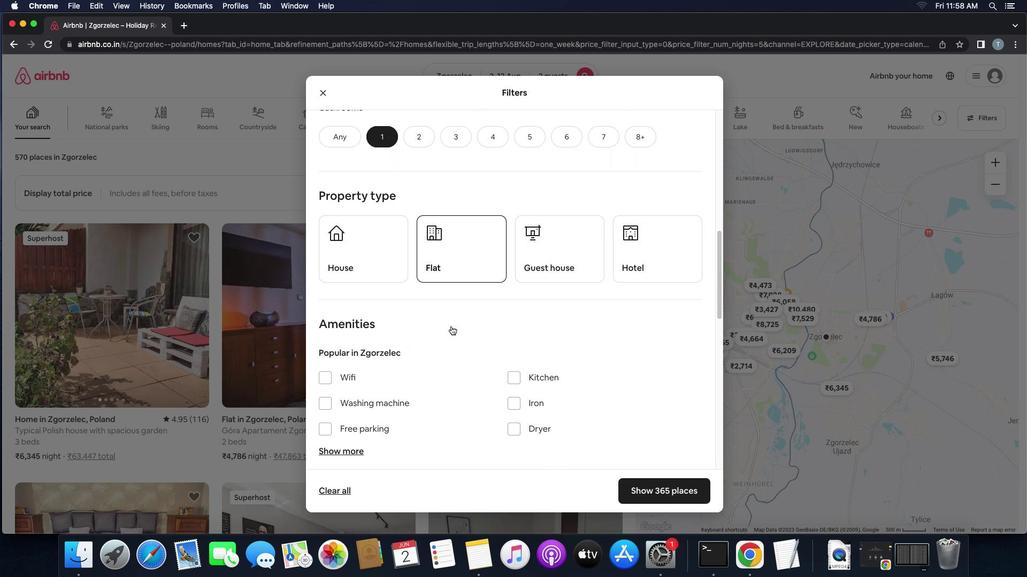 
Action: Mouse scrolled (453, 329) with delta (2, 2)
Screenshot: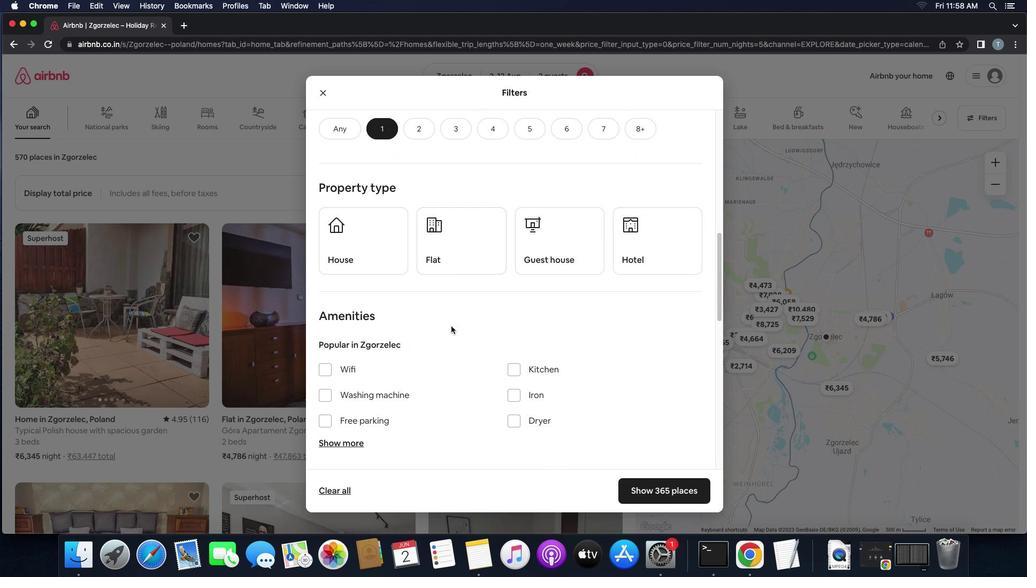
Action: Mouse scrolled (453, 329) with delta (2, 2)
Screenshot: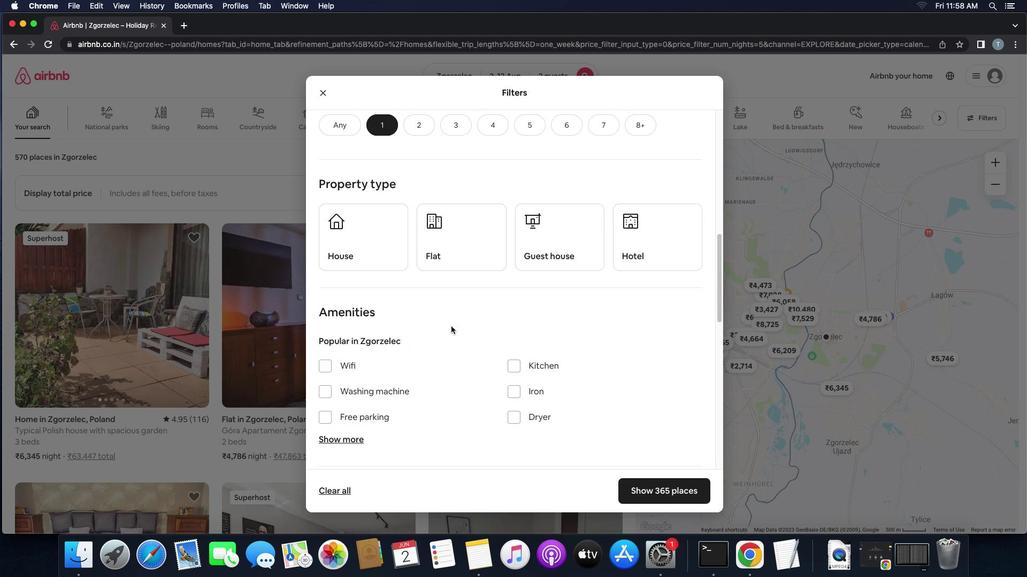 
Action: Mouse moved to (370, 259)
Screenshot: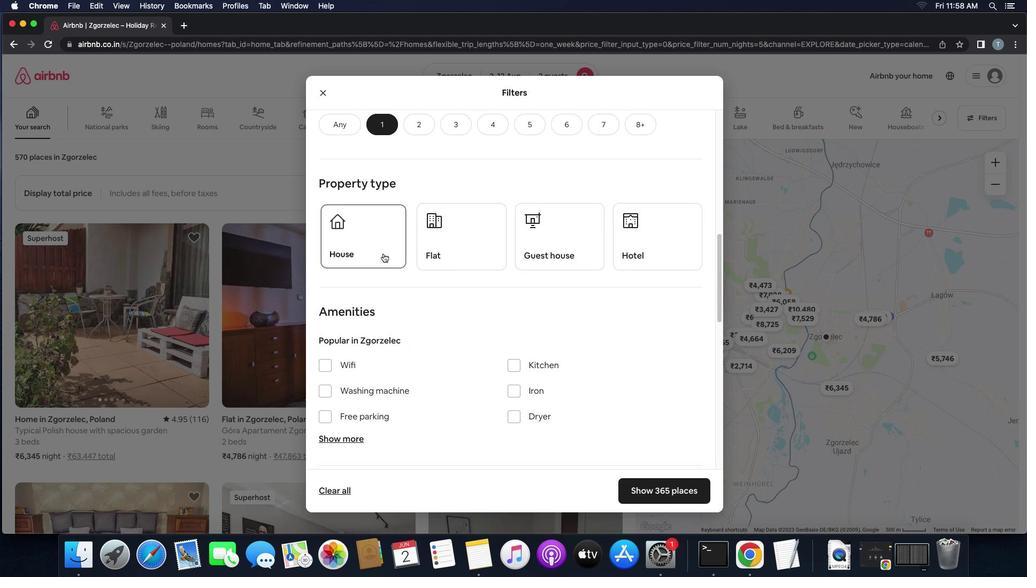 
Action: Mouse pressed left at (370, 259)
Screenshot: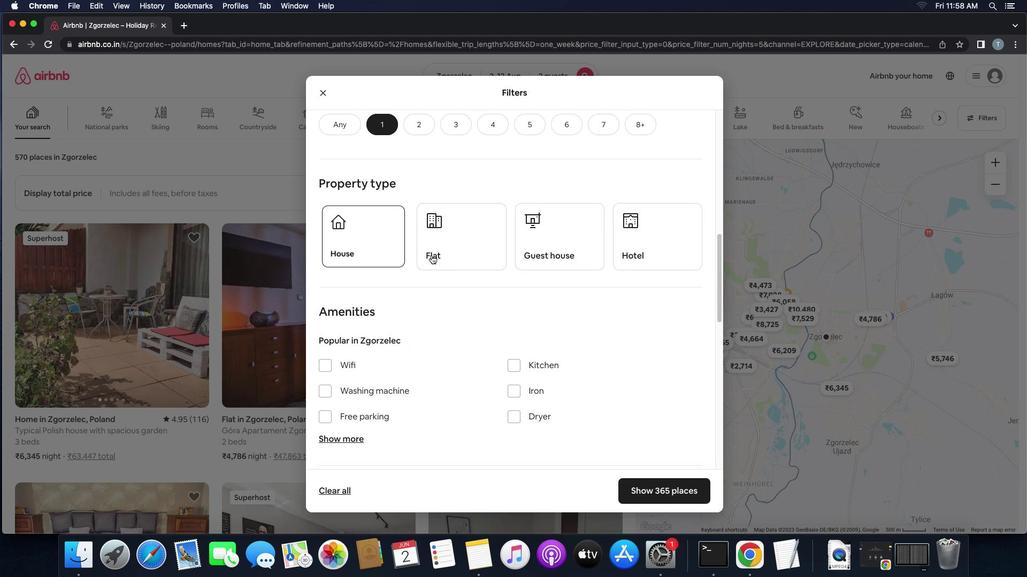
Action: Mouse moved to (434, 257)
Screenshot: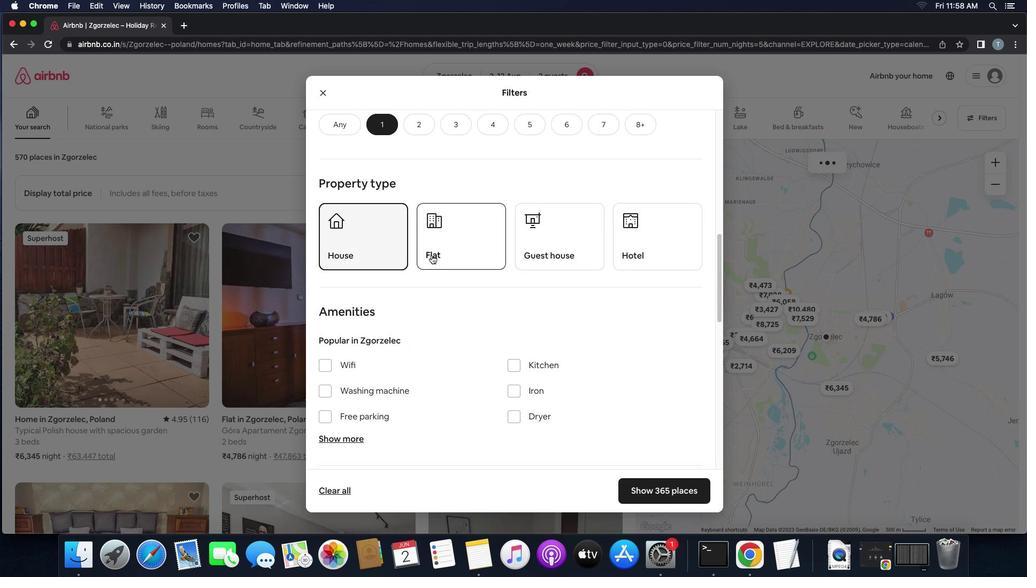 
Action: Mouse pressed left at (434, 257)
Screenshot: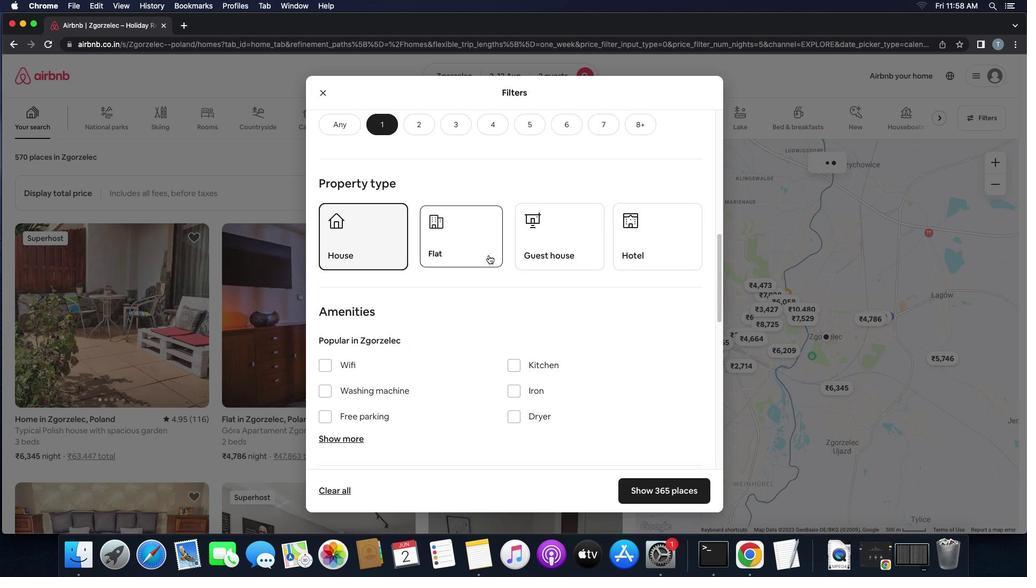
Action: Mouse moved to (540, 259)
Screenshot: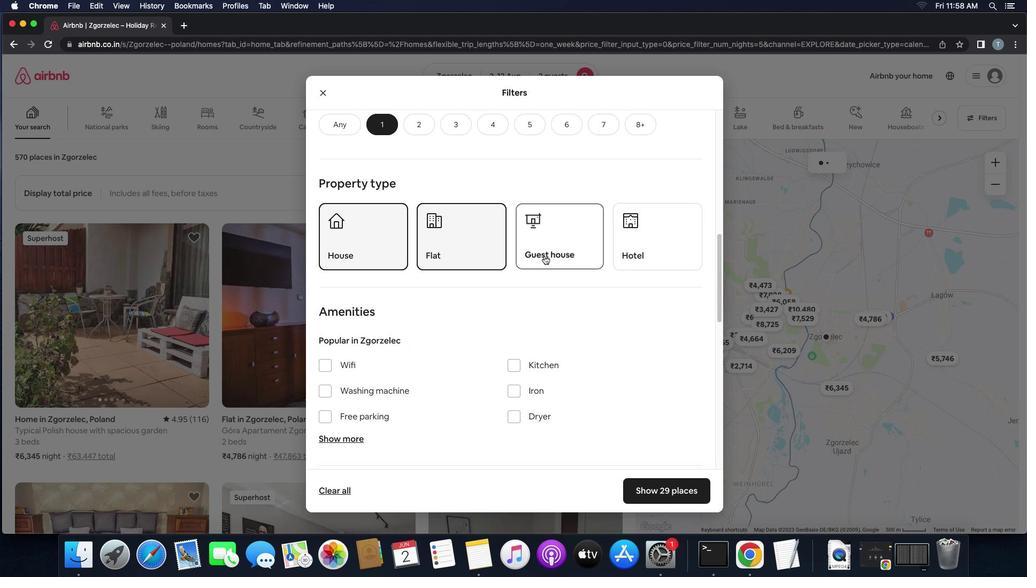 
Action: Mouse pressed left at (540, 259)
Screenshot: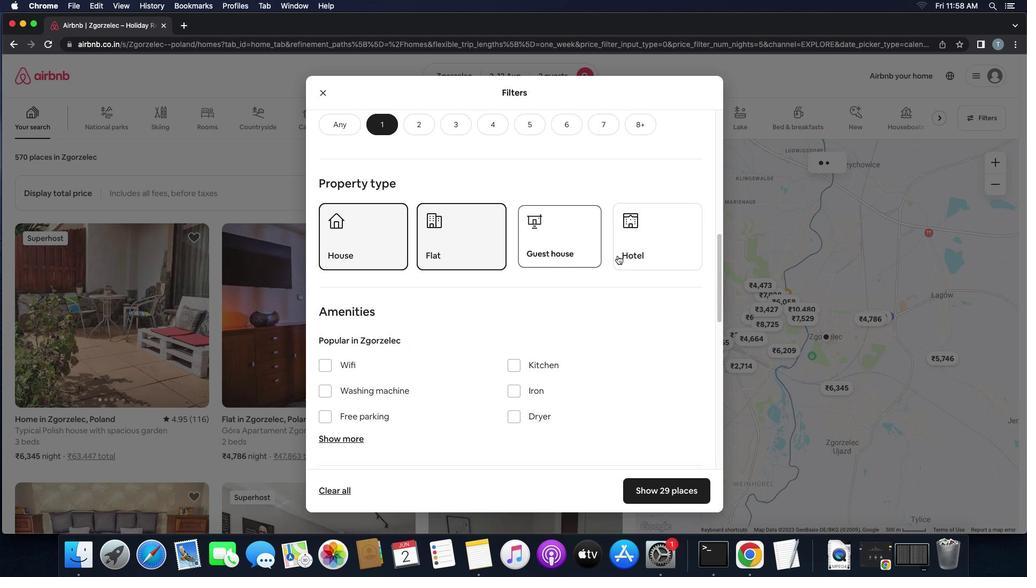 
Action: Mouse moved to (639, 257)
Screenshot: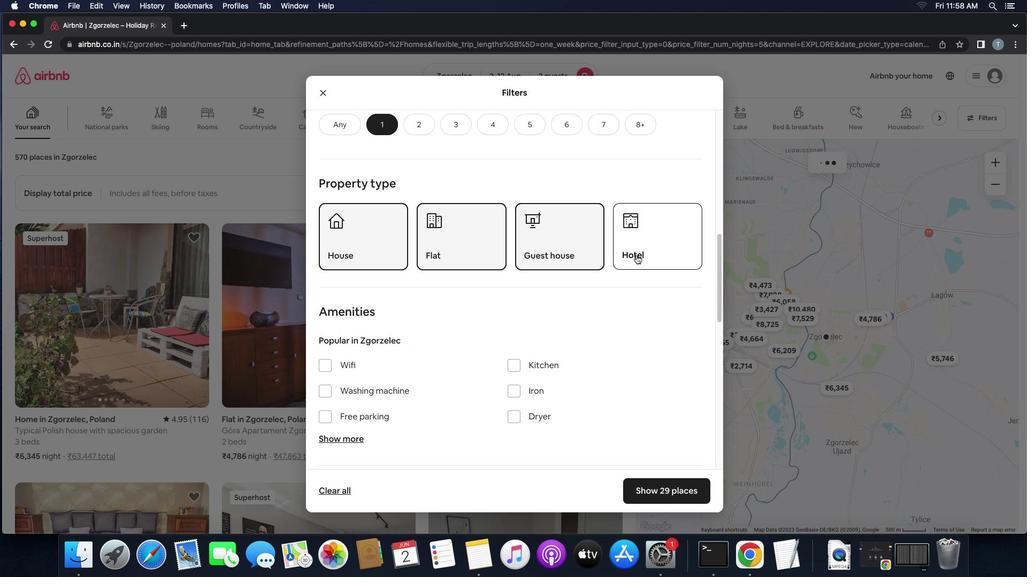 
Action: Mouse pressed left at (639, 257)
Screenshot: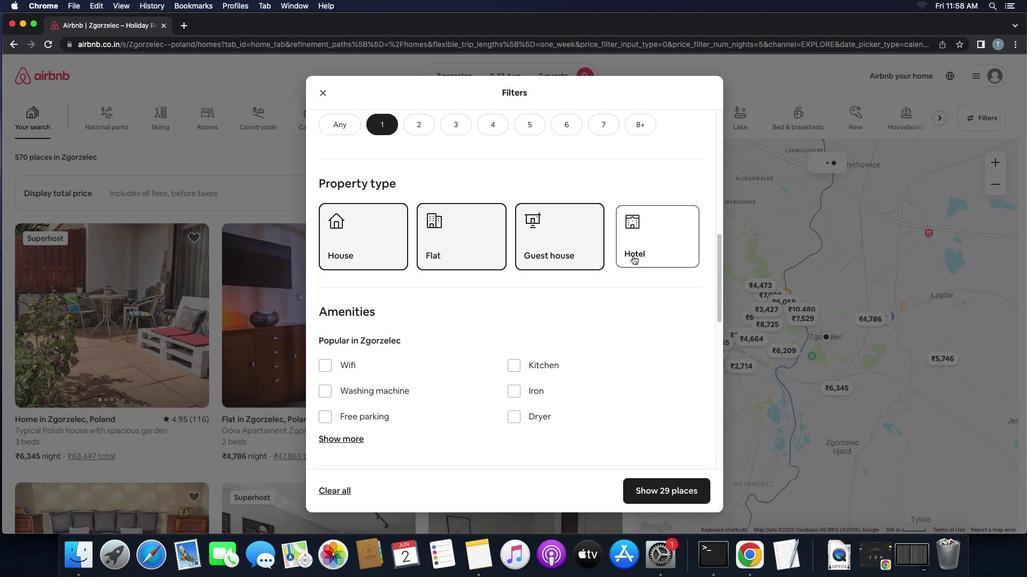 
Action: Mouse moved to (603, 301)
Screenshot: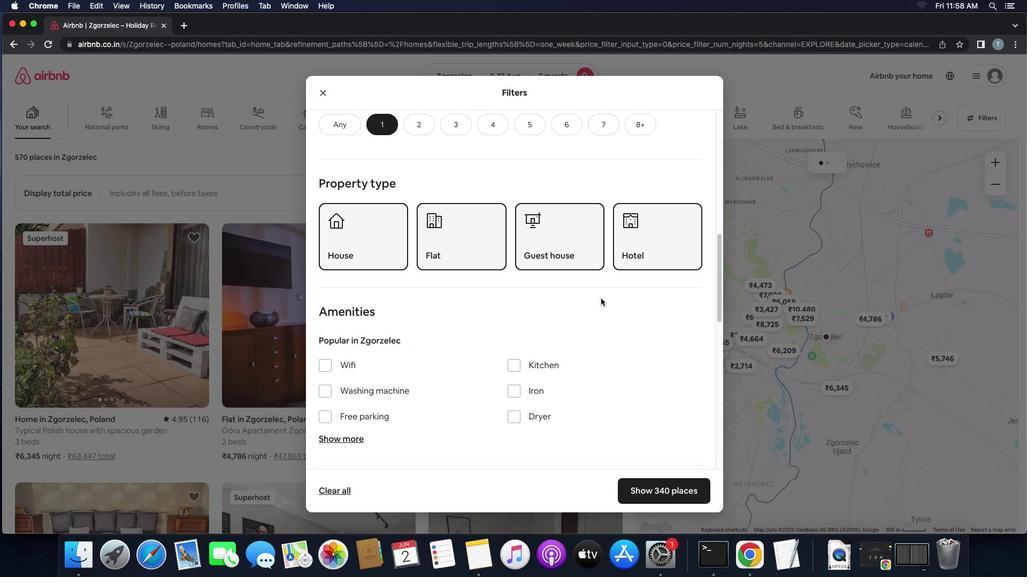 
Action: Mouse scrolled (603, 301) with delta (2, 2)
Screenshot: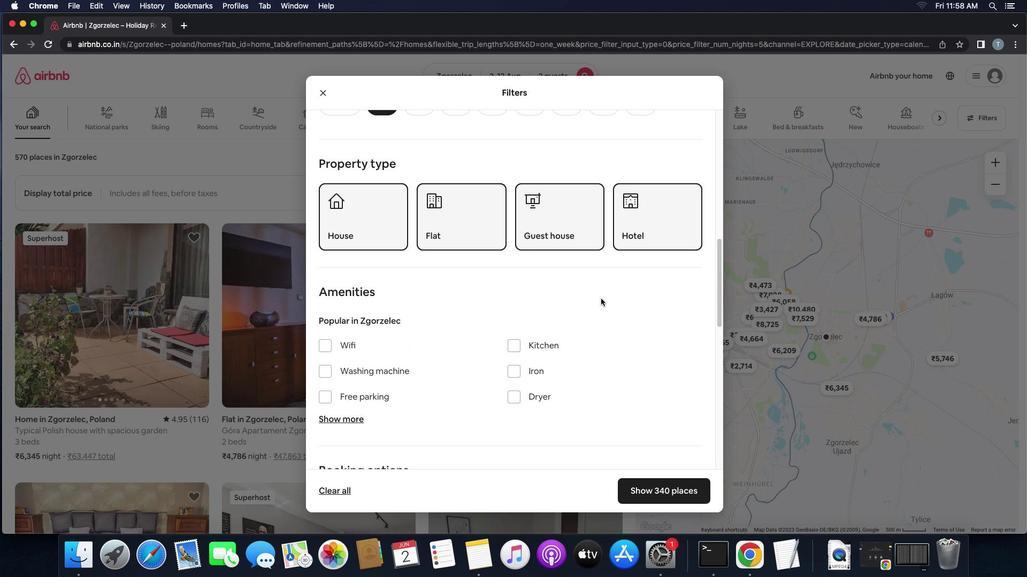 
Action: Mouse scrolled (603, 301) with delta (2, 2)
Screenshot: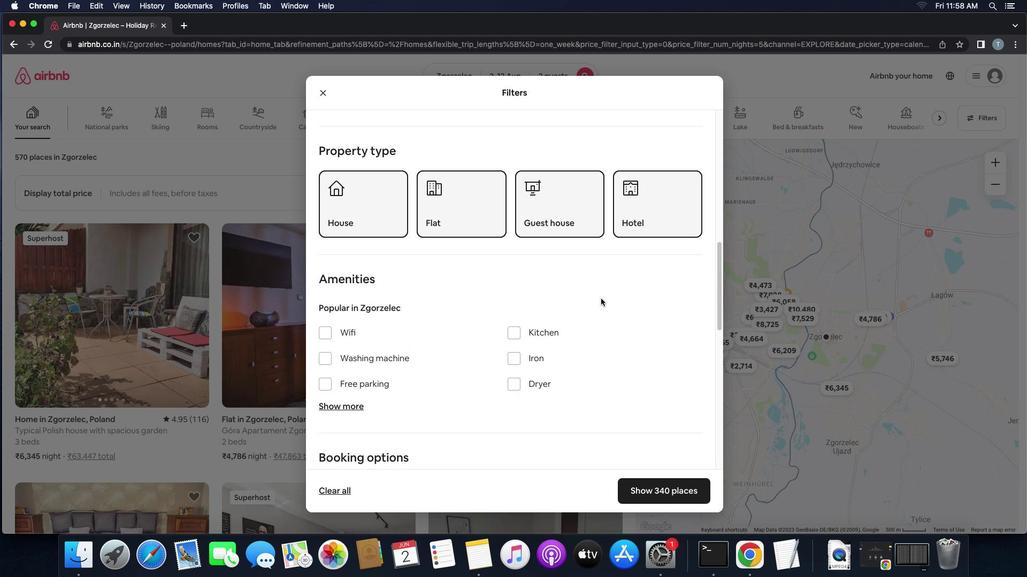 
Action: Mouse scrolled (603, 301) with delta (2, 2)
Screenshot: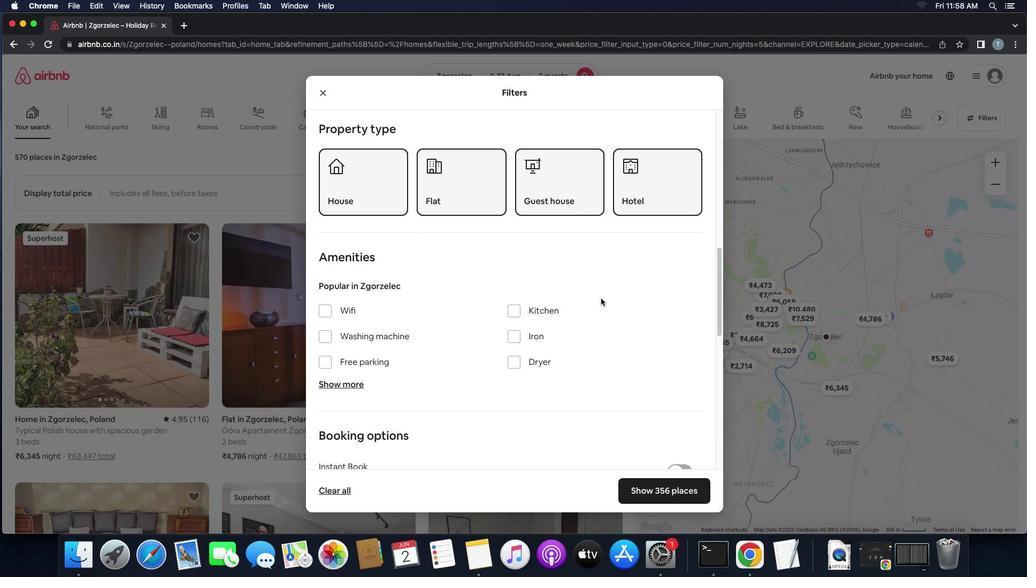 
Action: Mouse scrolled (603, 301) with delta (2, 2)
Screenshot: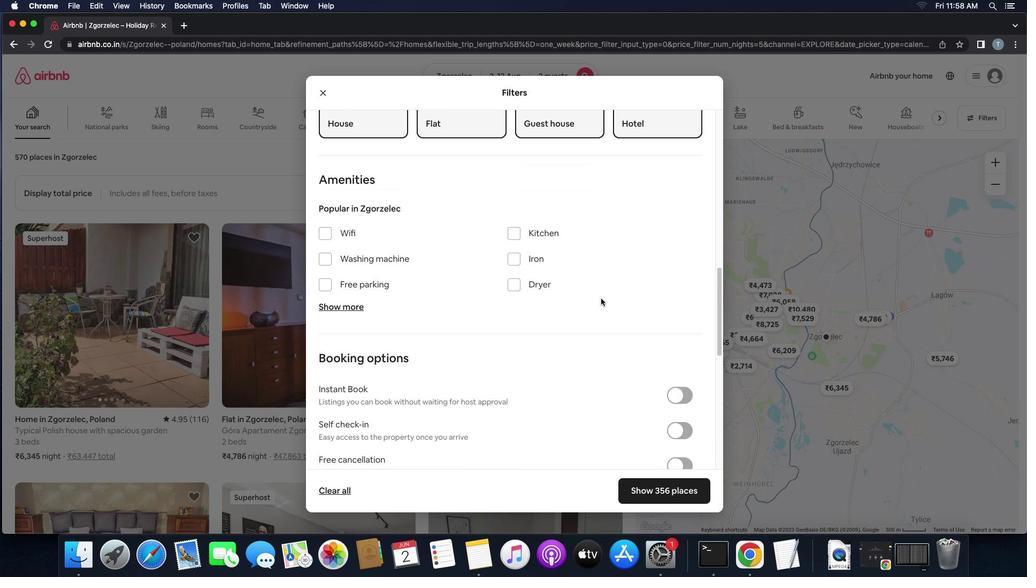 
Action: Mouse scrolled (603, 301) with delta (2, 2)
Screenshot: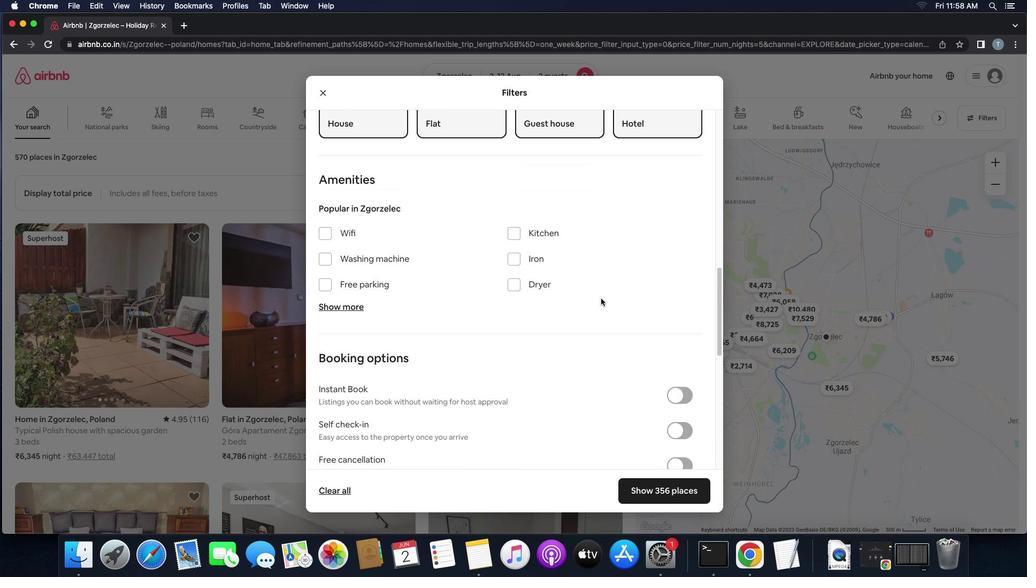 
Action: Mouse scrolled (603, 301) with delta (2, 1)
Screenshot: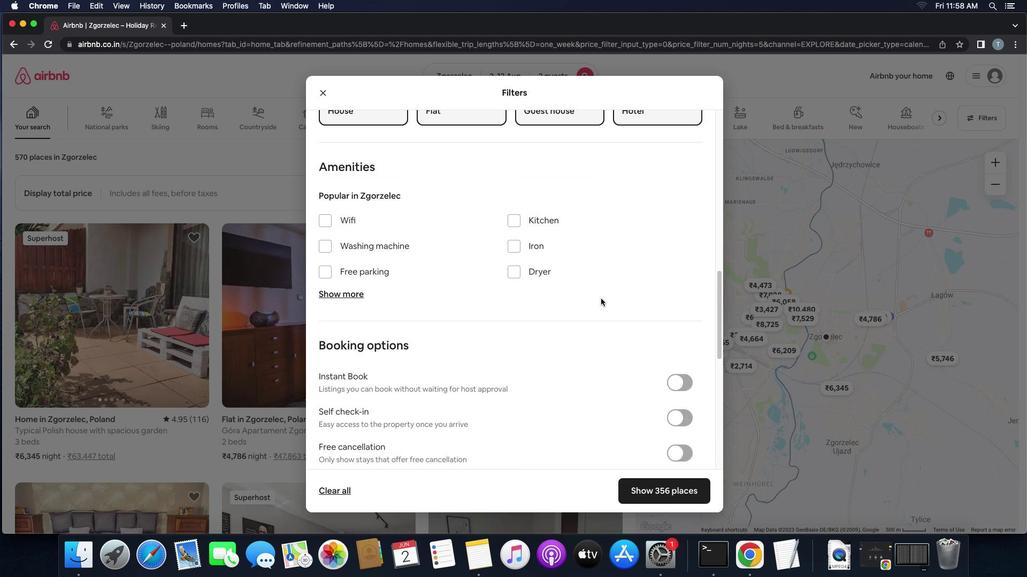 
Action: Mouse scrolled (603, 301) with delta (2, 2)
Screenshot: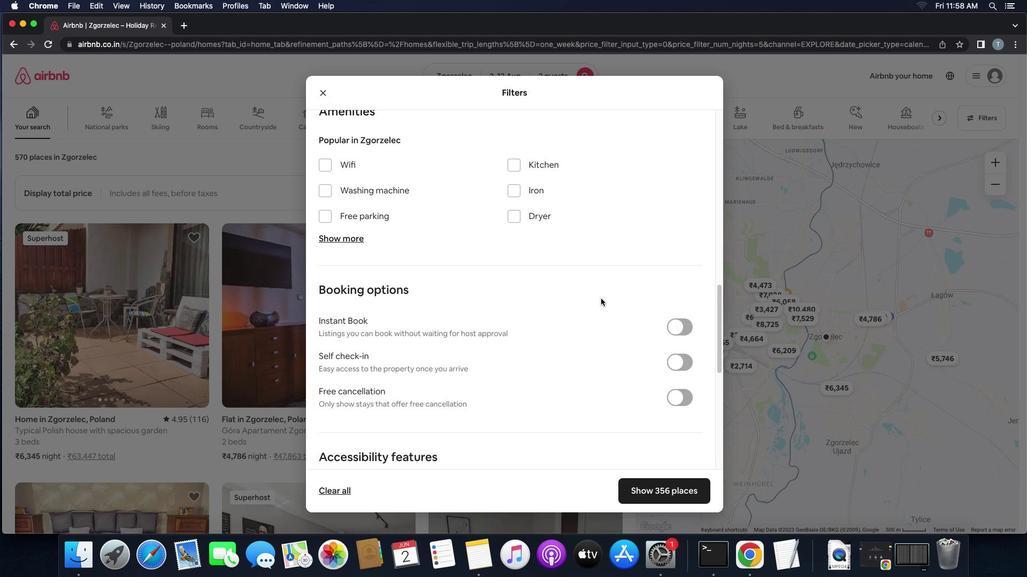 
Action: Mouse scrolled (603, 301) with delta (2, 2)
Screenshot: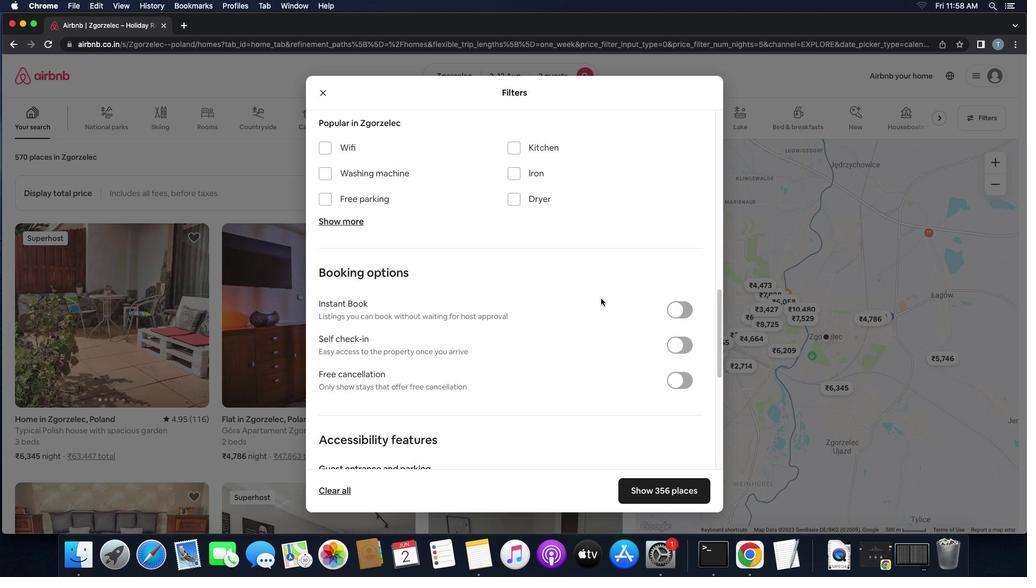 
Action: Mouse scrolled (603, 301) with delta (2, 1)
Screenshot: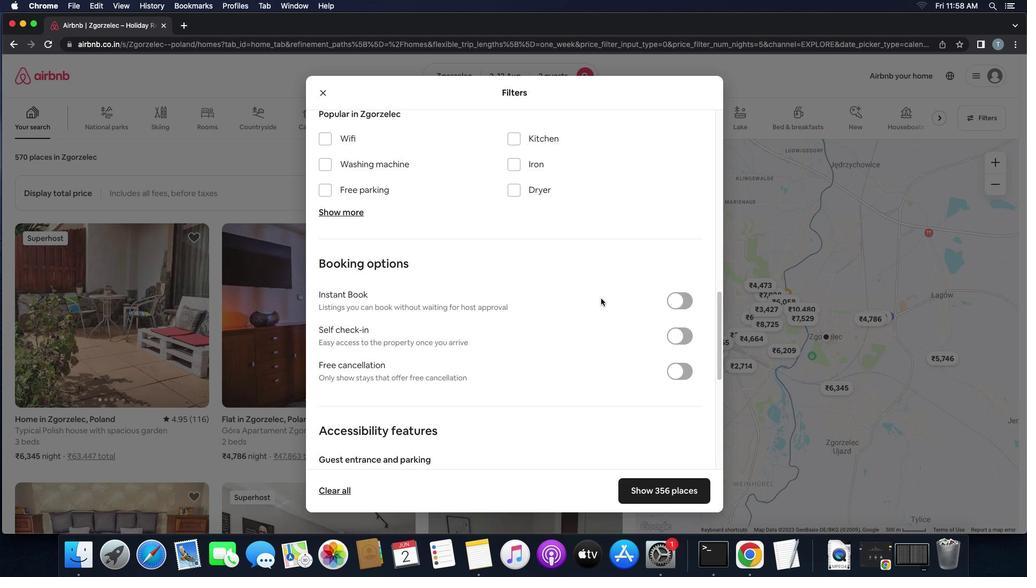 
Action: Mouse moved to (685, 338)
Screenshot: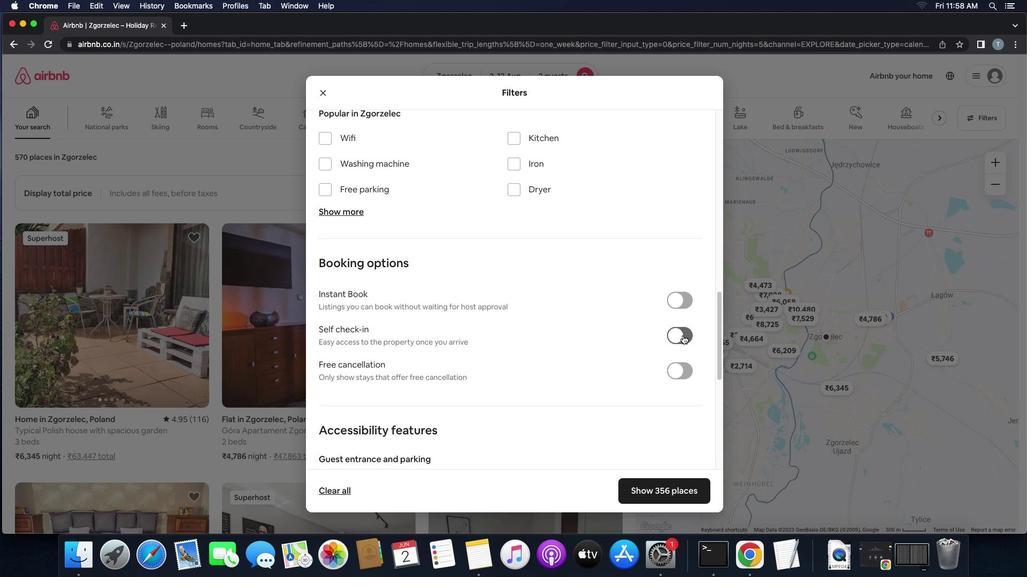 
Action: Mouse pressed left at (685, 338)
Screenshot: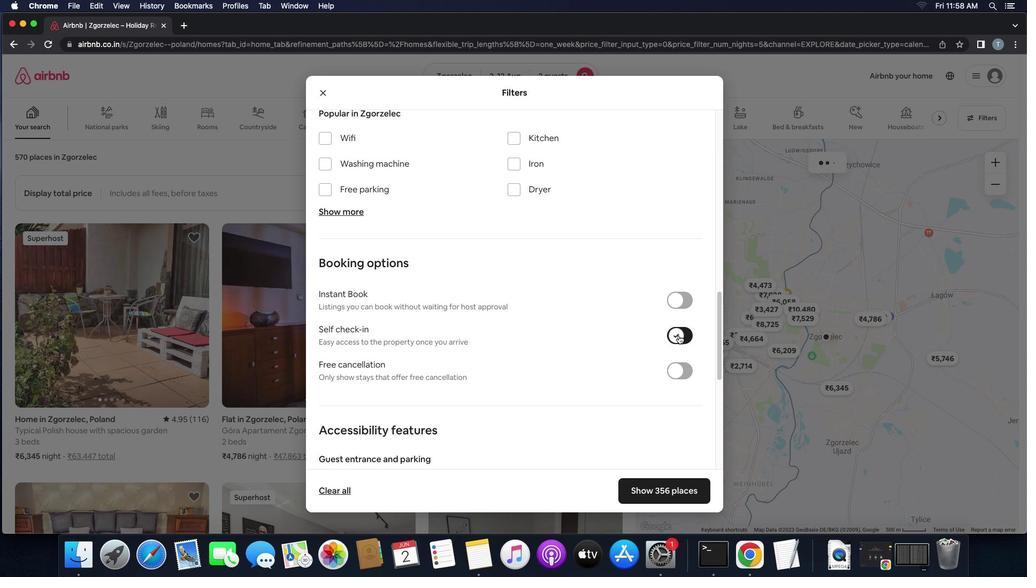 
Action: Mouse moved to (576, 325)
Screenshot: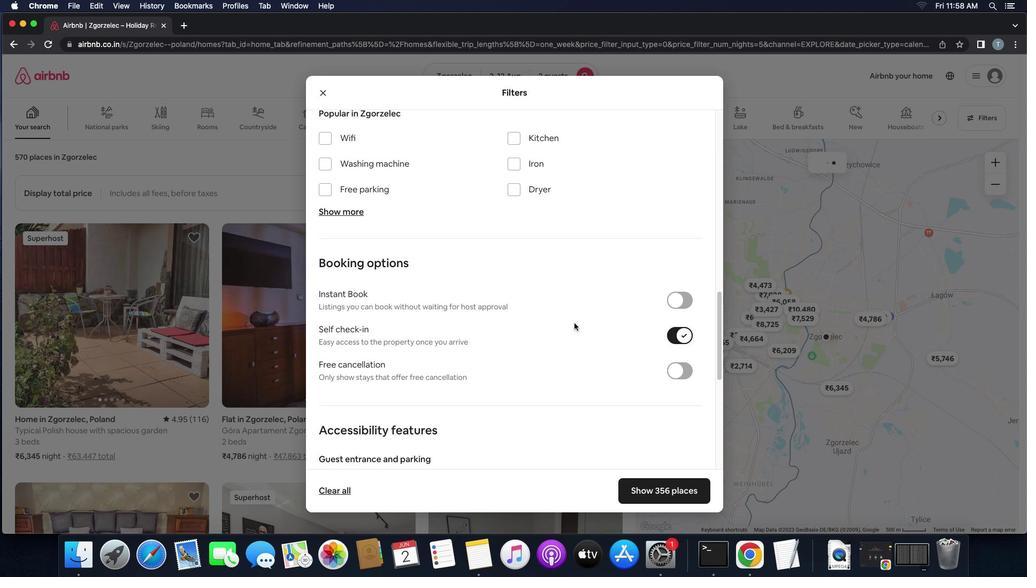 
Action: Mouse scrolled (576, 325) with delta (2, 2)
Screenshot: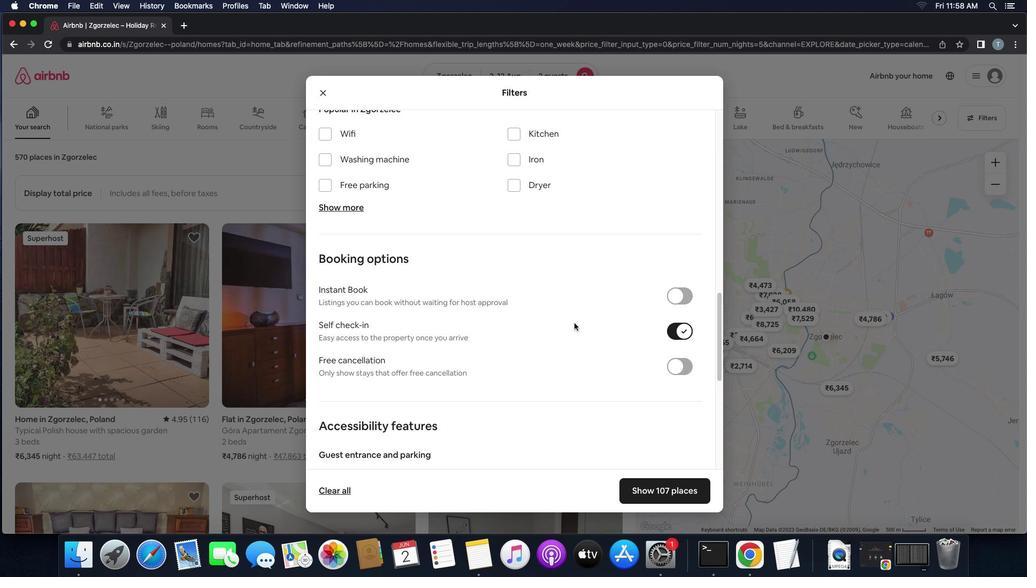 
Action: Mouse scrolled (576, 325) with delta (2, 2)
Screenshot: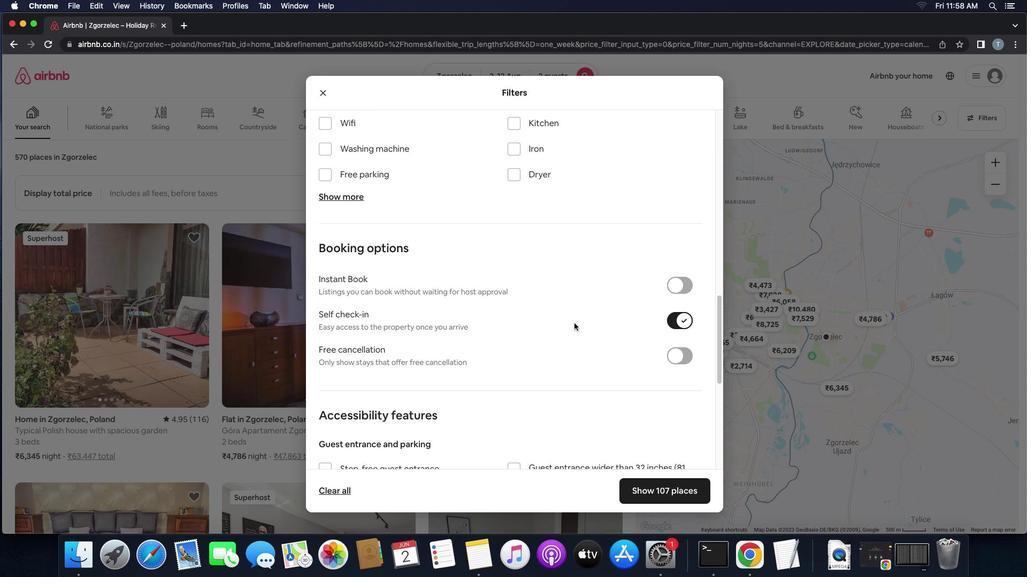 
Action: Mouse scrolled (576, 325) with delta (2, 2)
Screenshot: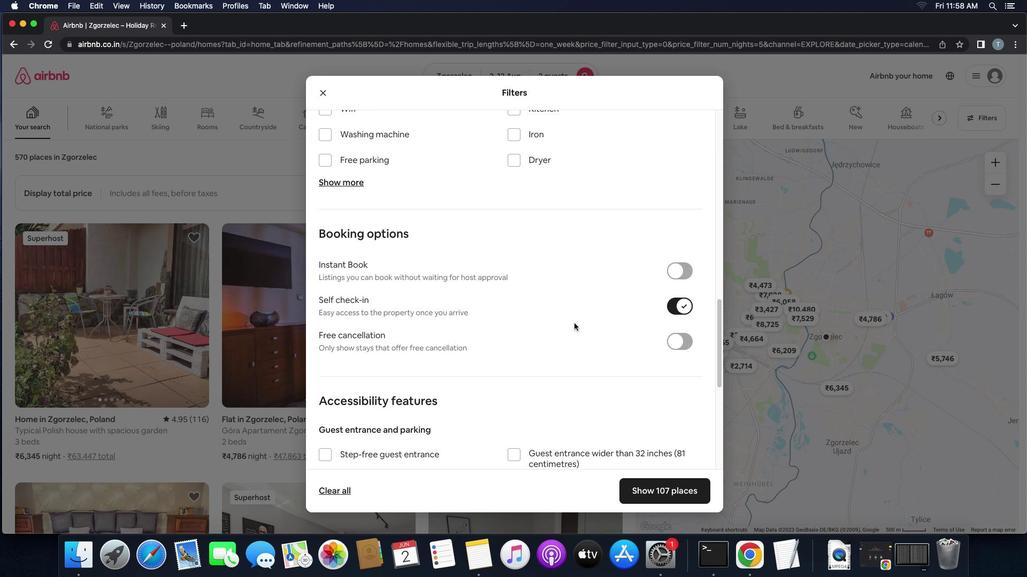 
Action: Mouse scrolled (576, 325) with delta (2, 2)
Screenshot: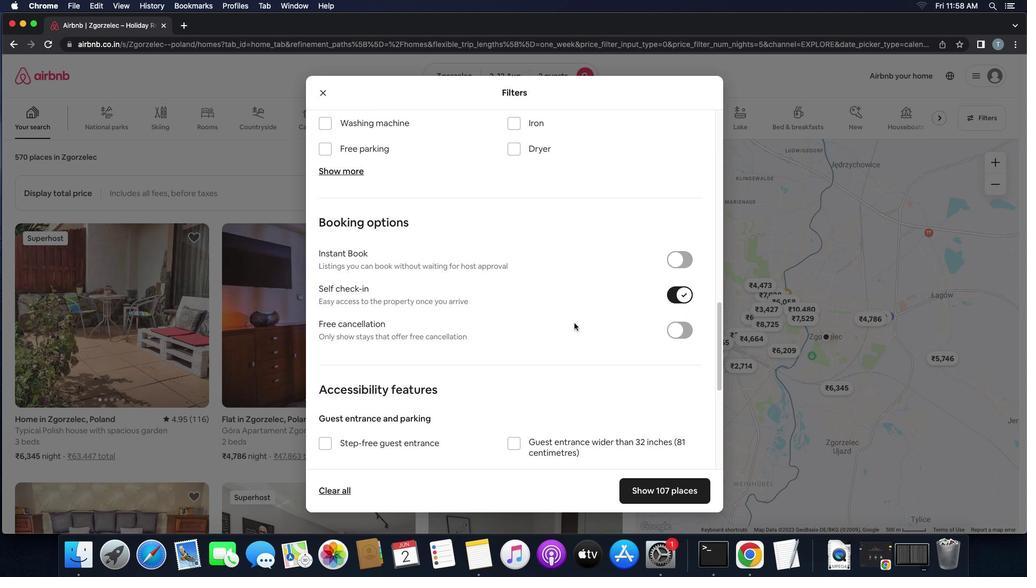 
Action: Mouse scrolled (576, 325) with delta (2, 2)
Screenshot: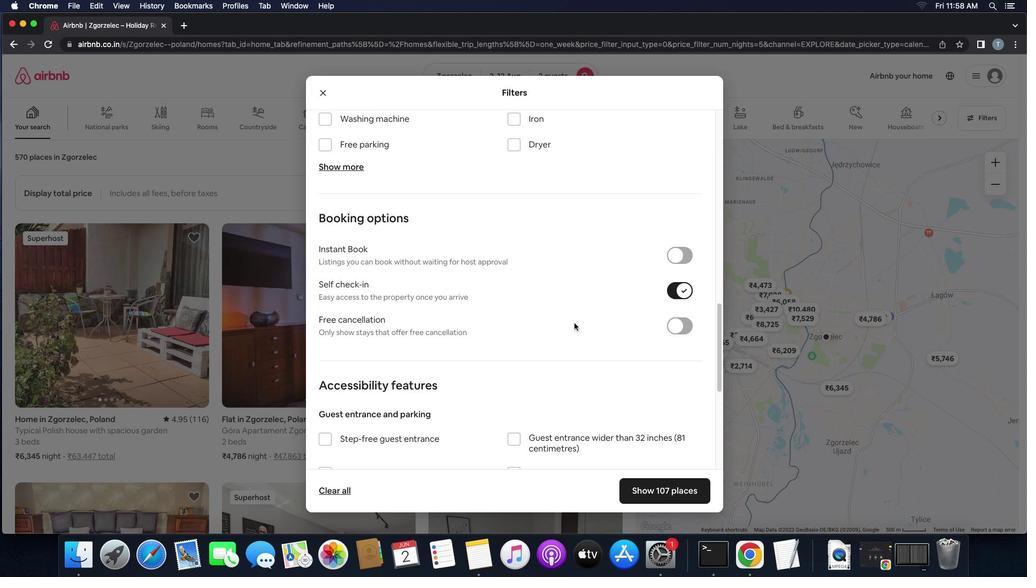 
Action: Mouse scrolled (576, 325) with delta (2, 2)
Screenshot: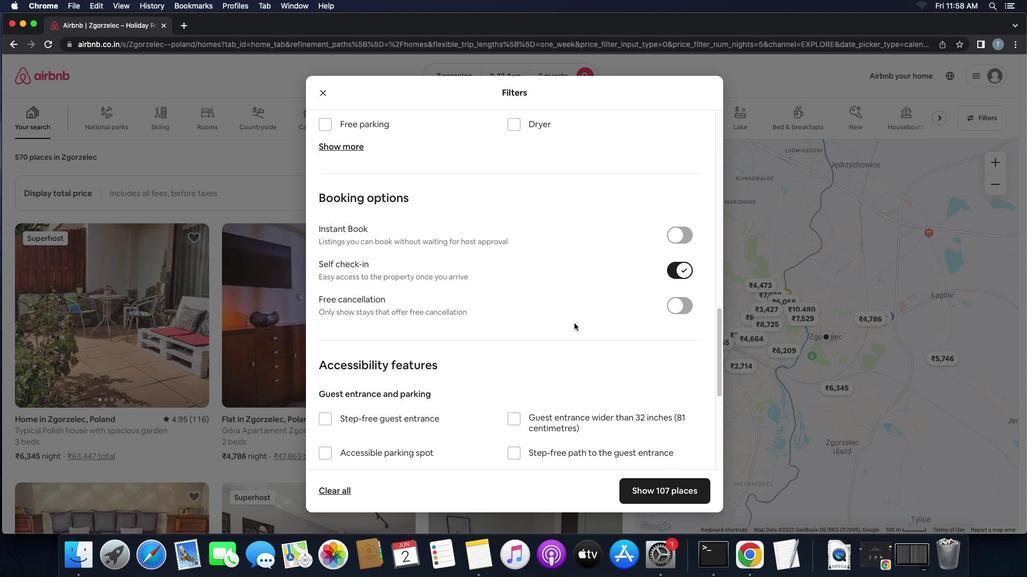 
Action: Mouse moved to (576, 325)
Screenshot: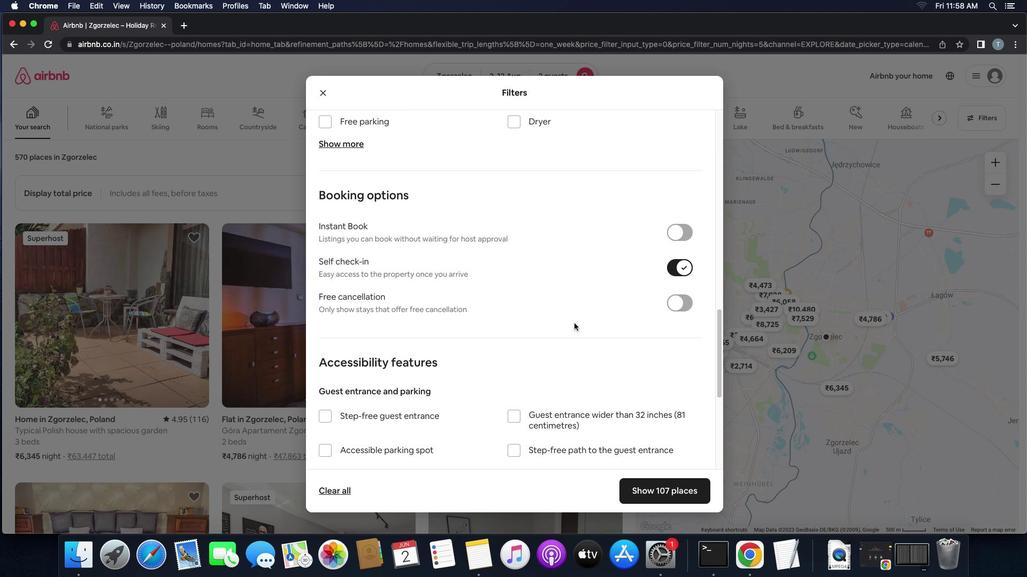 
Action: Mouse scrolled (576, 325) with delta (2, 2)
Screenshot: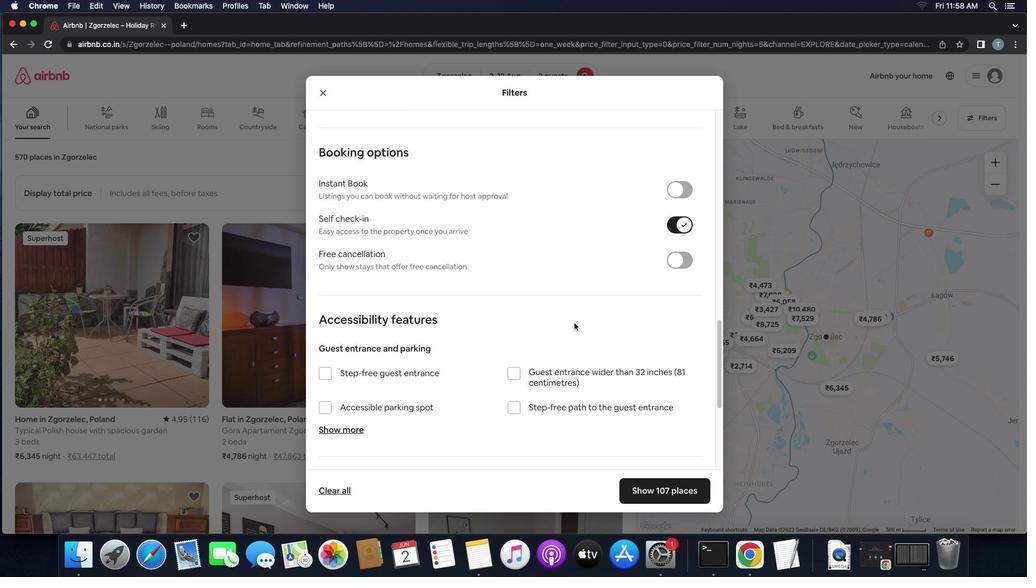 
Action: Mouse scrolled (576, 325) with delta (2, 2)
Screenshot: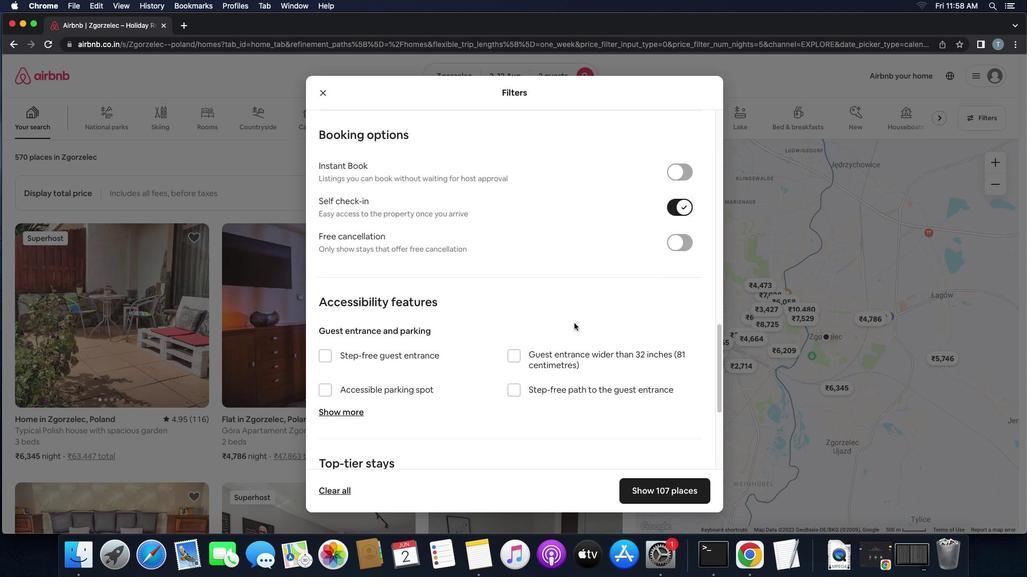 
Action: Mouse scrolled (576, 325) with delta (2, 1)
Screenshot: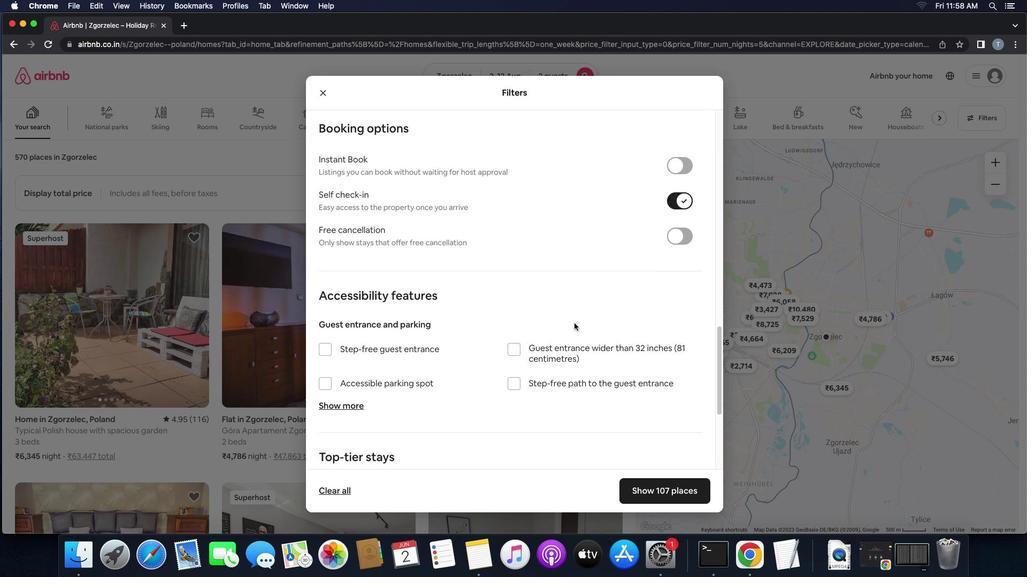 
Action: Mouse scrolled (576, 325) with delta (2, 2)
Screenshot: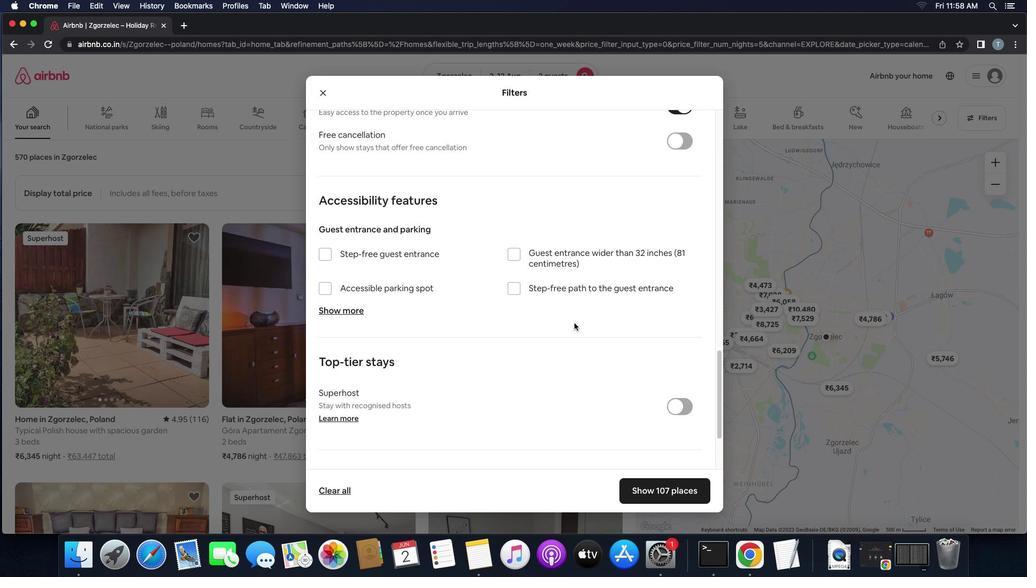 
Action: Mouse scrolled (576, 325) with delta (2, 2)
Screenshot: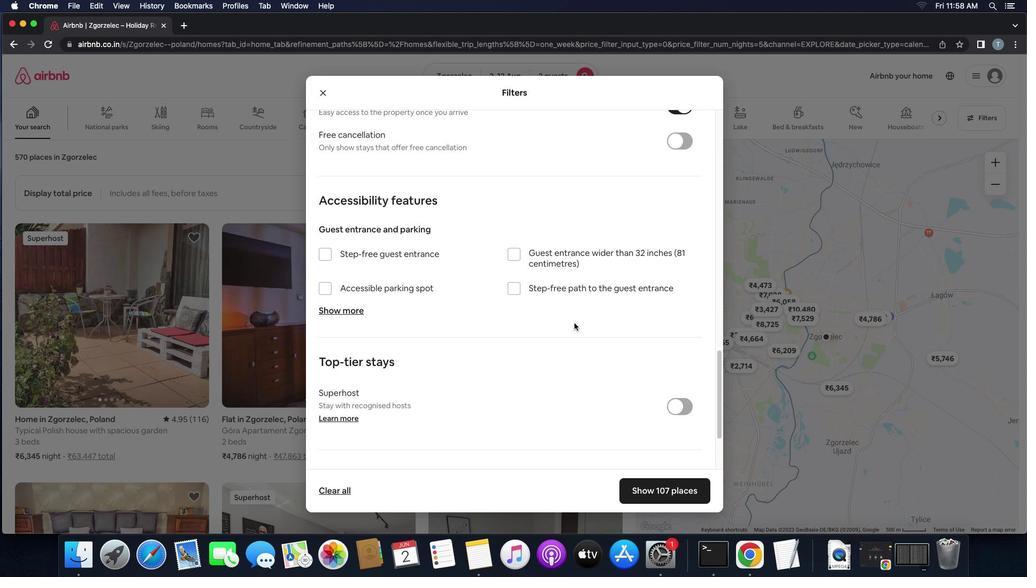 
Action: Mouse scrolled (576, 325) with delta (2, 1)
Screenshot: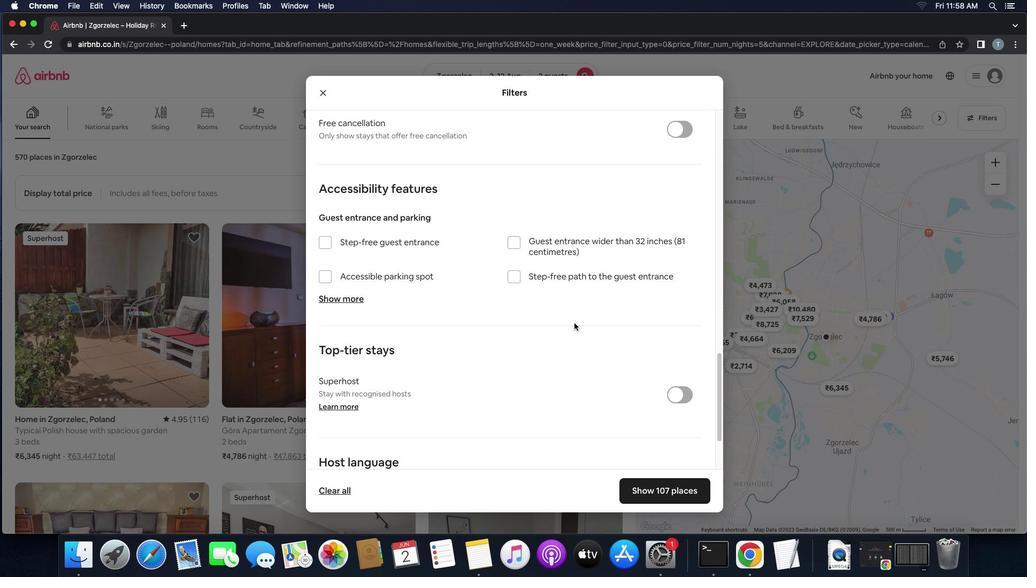 
Action: Mouse moved to (520, 340)
Screenshot: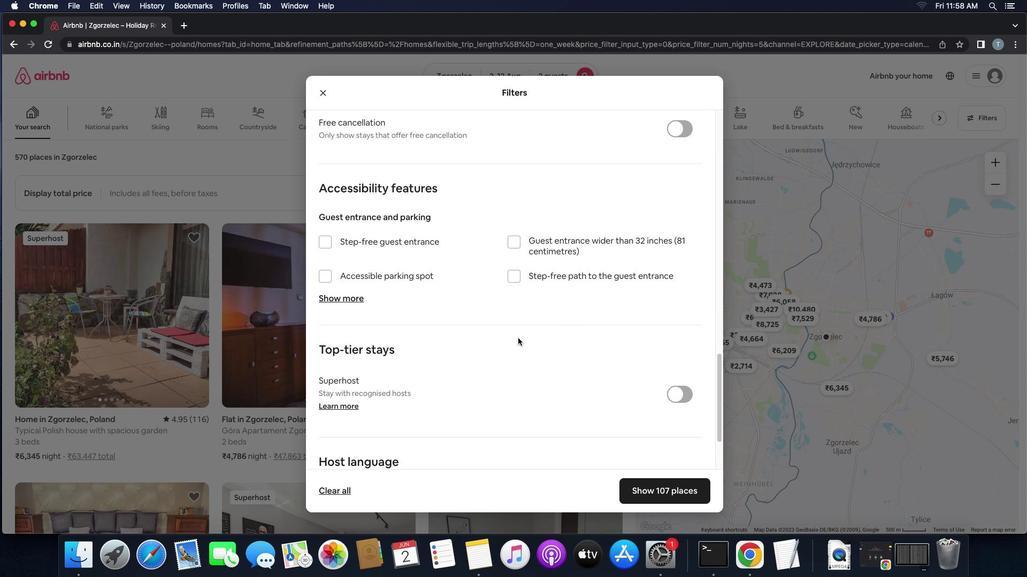 
Action: Mouse scrolled (520, 340) with delta (2, 2)
Screenshot: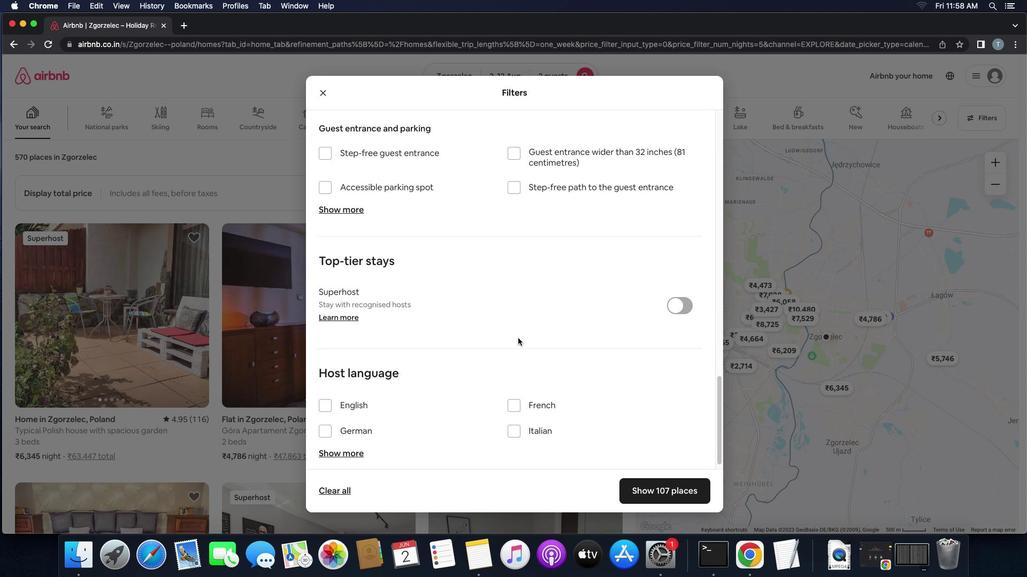 
Action: Mouse scrolled (520, 340) with delta (2, 2)
Screenshot: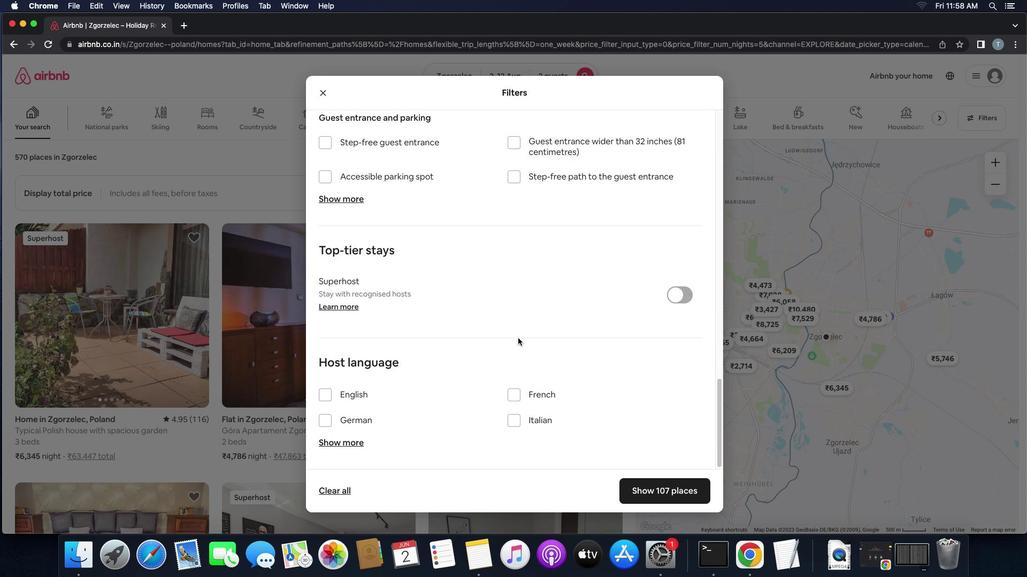 
Action: Mouse scrolled (520, 340) with delta (2, 1)
Screenshot: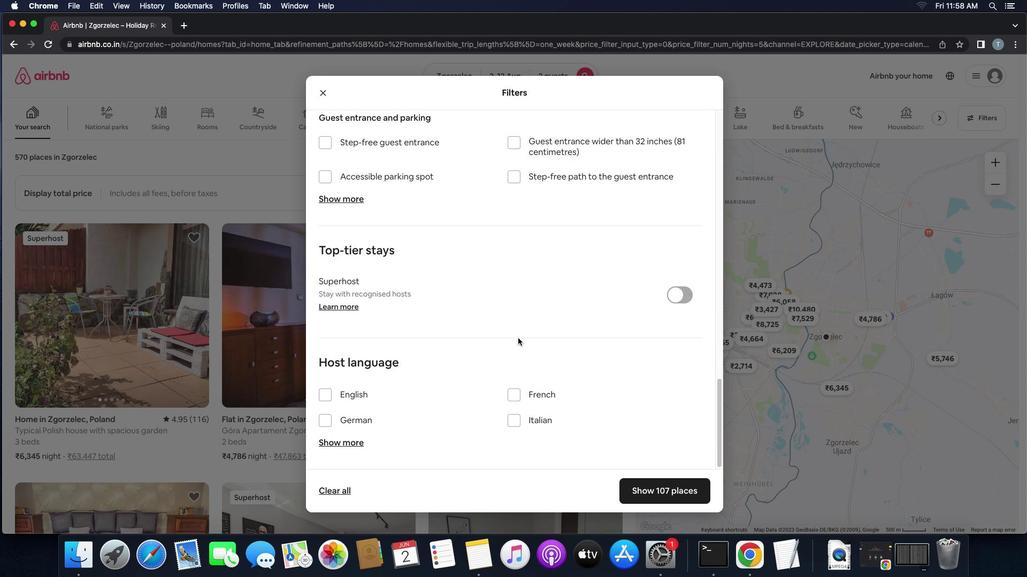 
Action: Mouse moved to (515, 347)
Screenshot: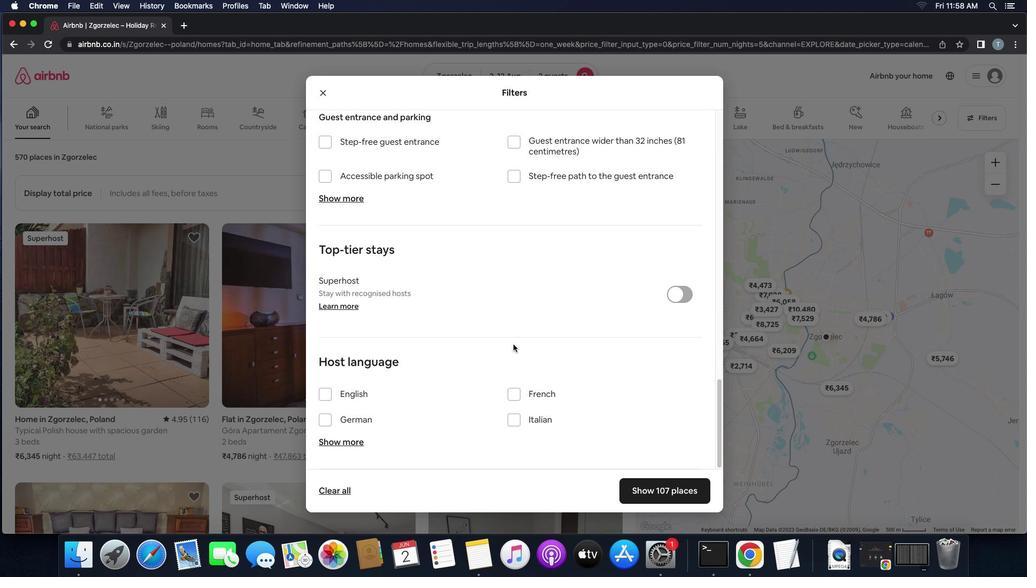 
Action: Mouse scrolled (515, 347) with delta (2, 2)
Screenshot: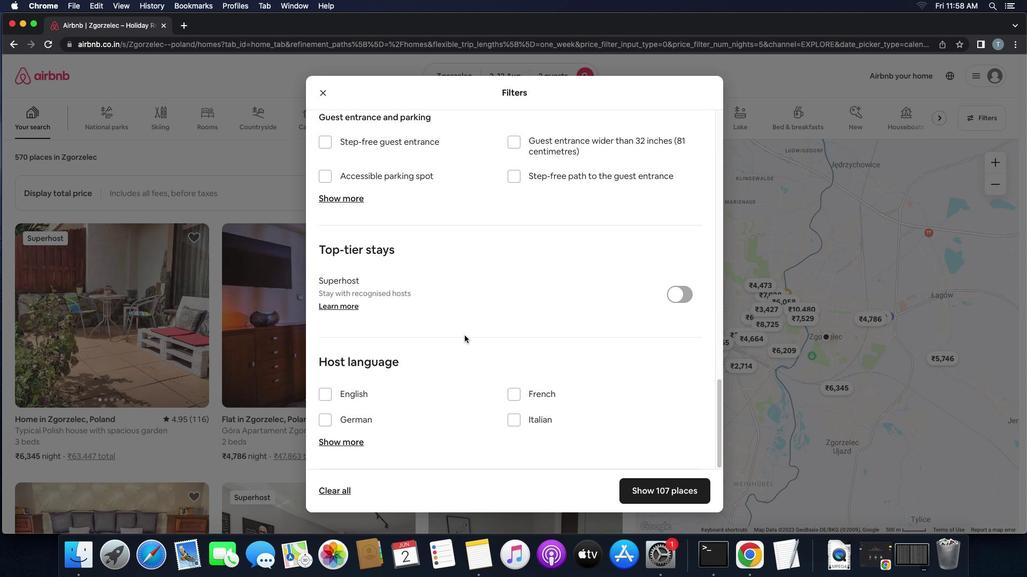 
Action: Mouse scrolled (515, 347) with delta (2, 2)
Screenshot: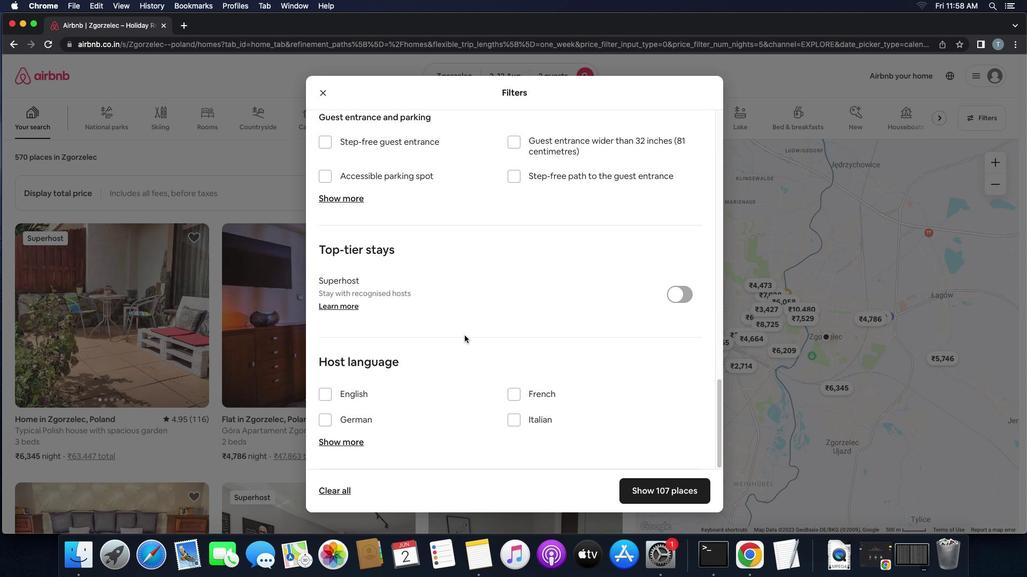 
Action: Mouse moved to (324, 391)
Screenshot: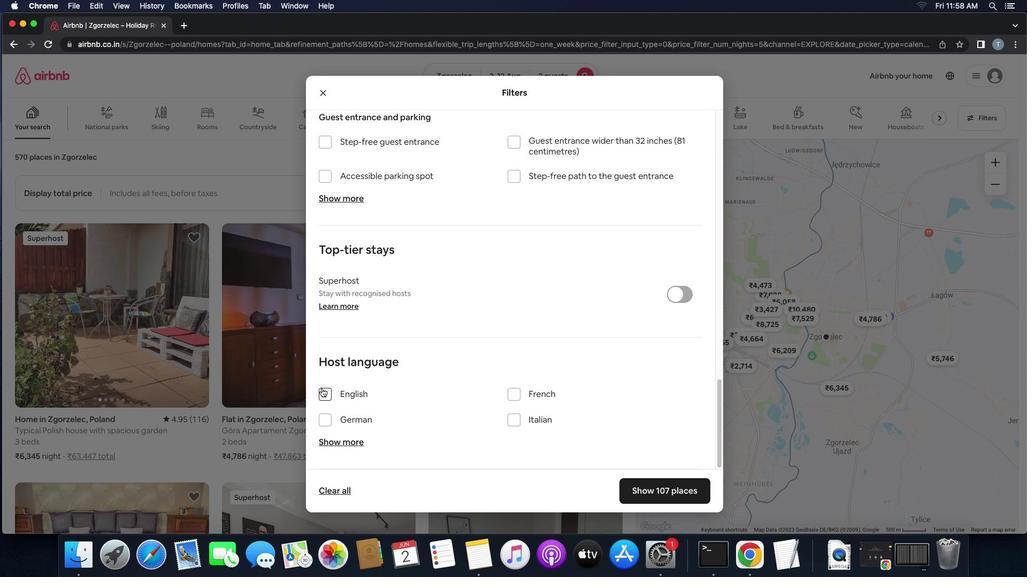 
Action: Mouse pressed left at (324, 391)
Screenshot: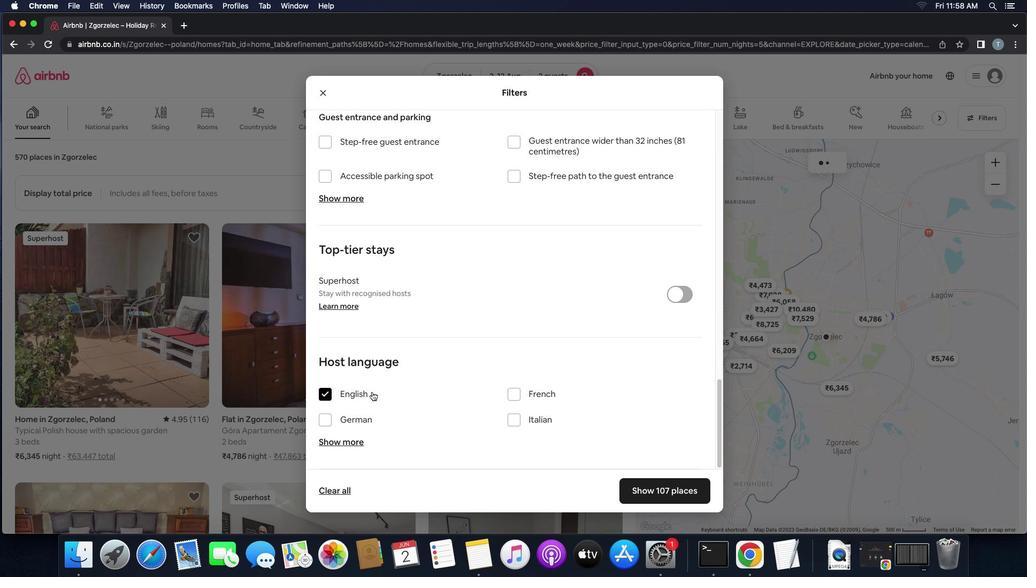 
Action: Mouse moved to (648, 485)
Screenshot: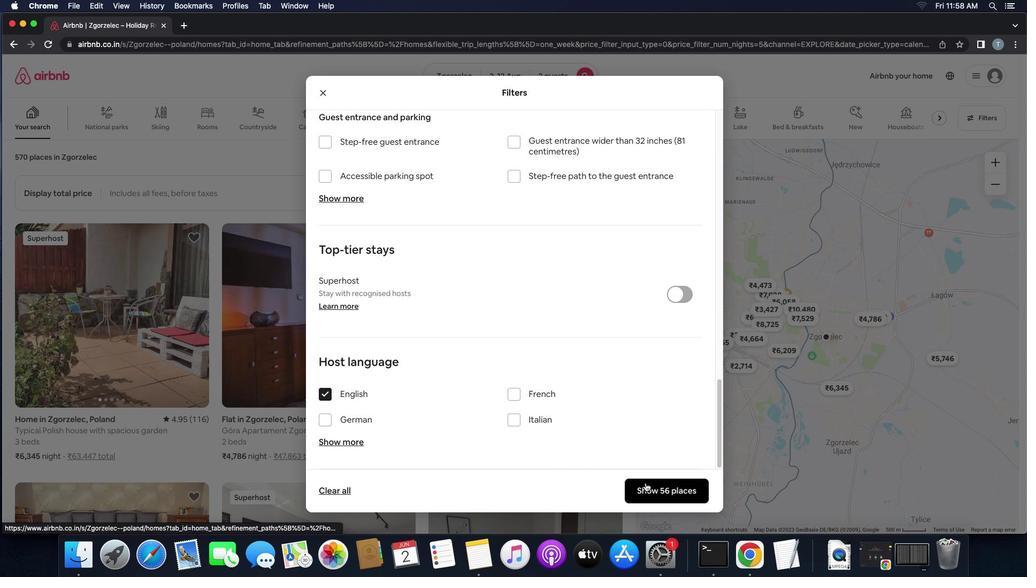 
Action: Mouse pressed left at (648, 485)
Screenshot: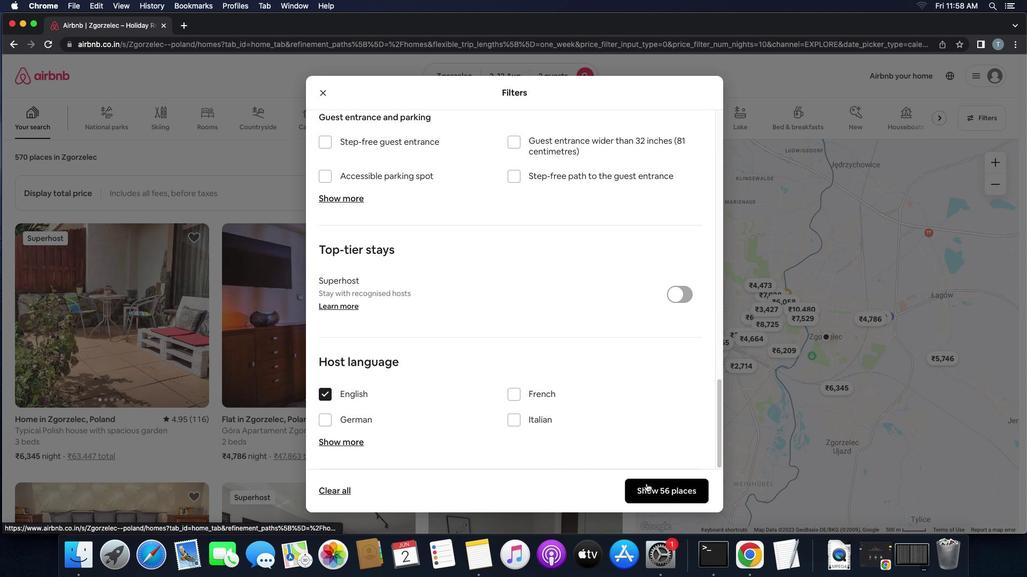 
Action: Mouse moved to (652, 488)
Screenshot: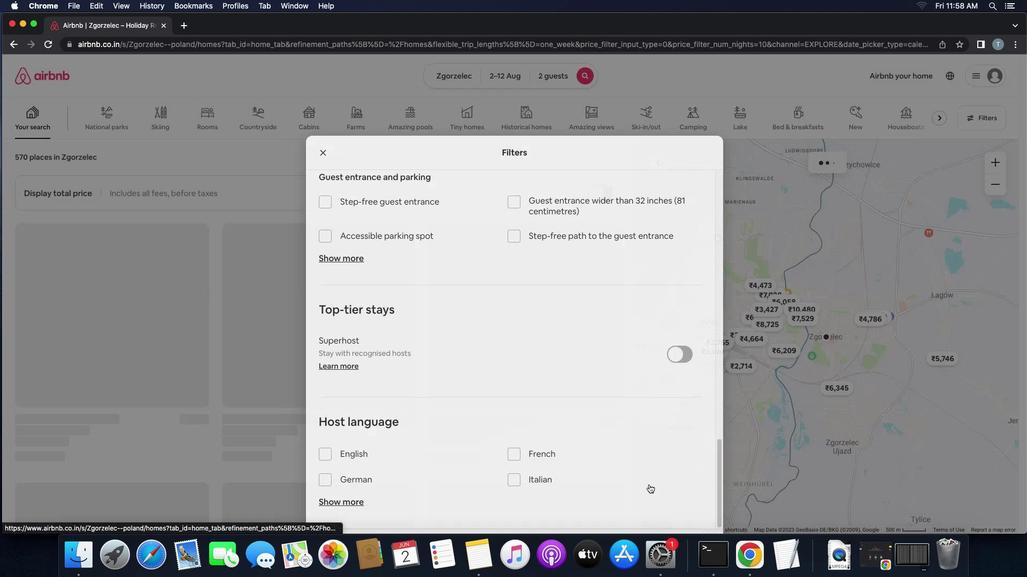 
